 Task: Create a due date automation trigger when advanced on, on the monday of the week before a card is due add content with a name or a description containing resume at 11:00 AM.
Action: Mouse moved to (1097, 340)
Screenshot: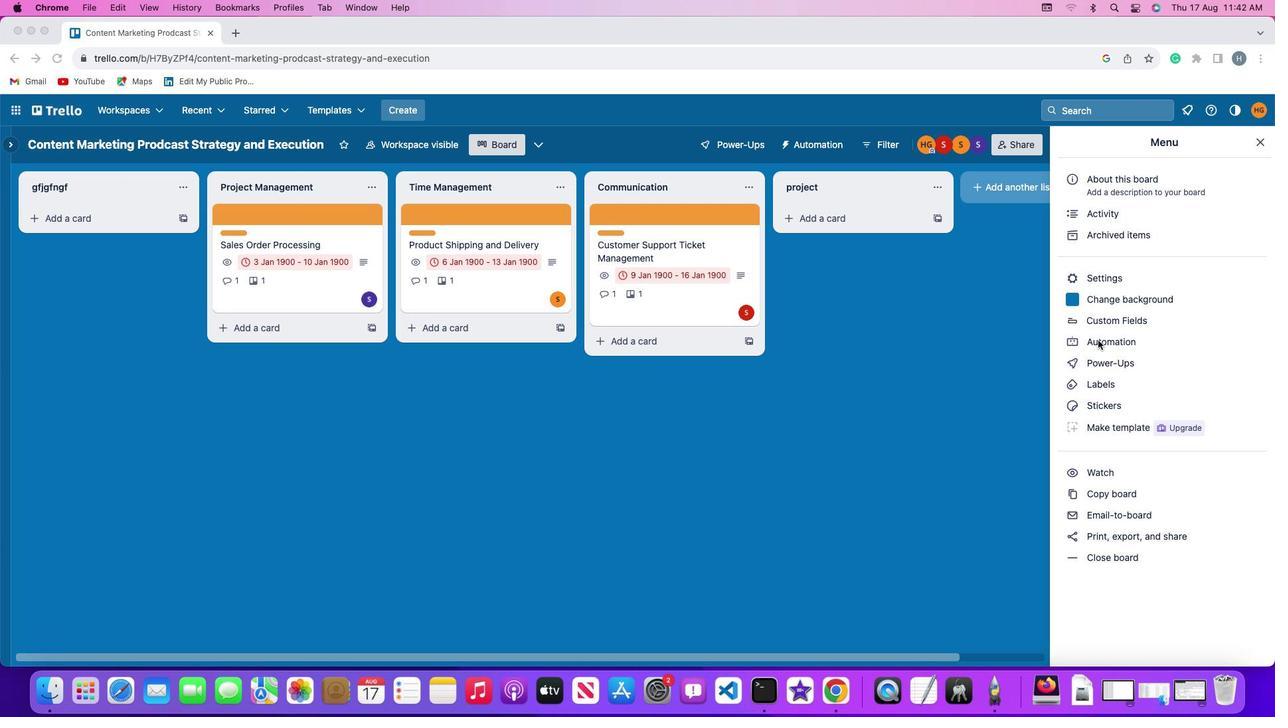 
Action: Mouse pressed left at (1097, 340)
Screenshot: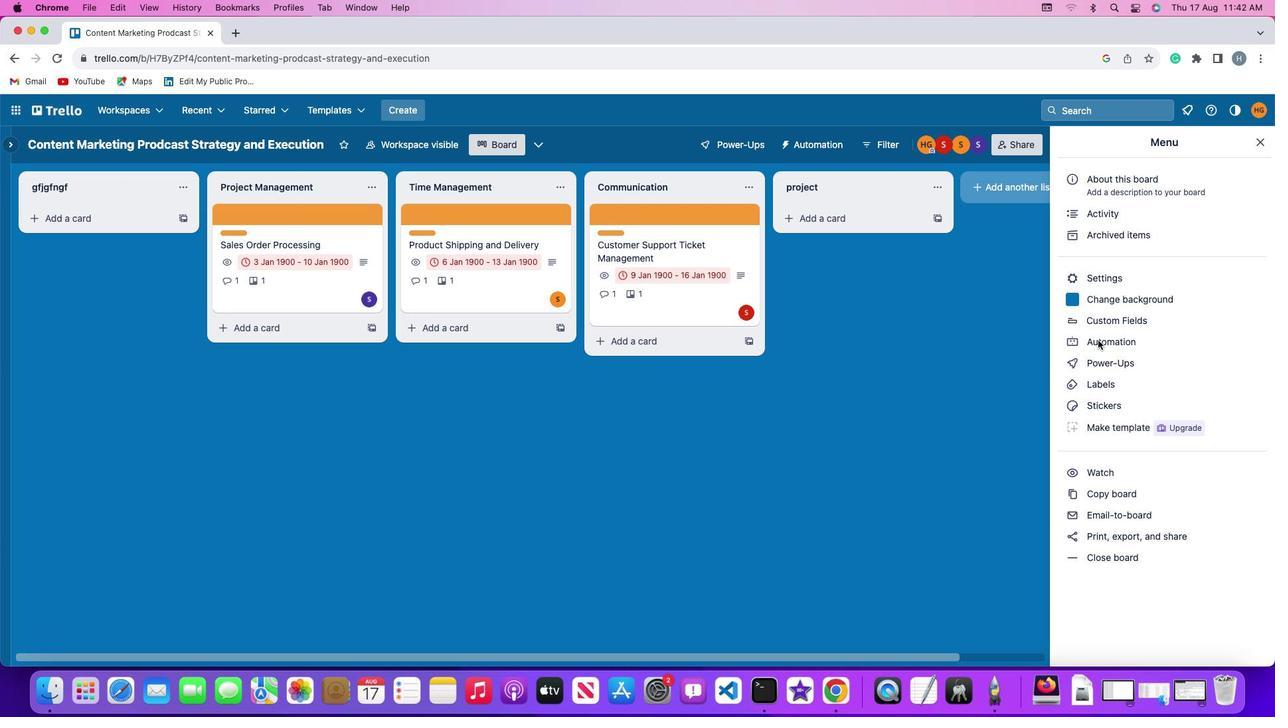
Action: Mouse pressed left at (1097, 340)
Screenshot: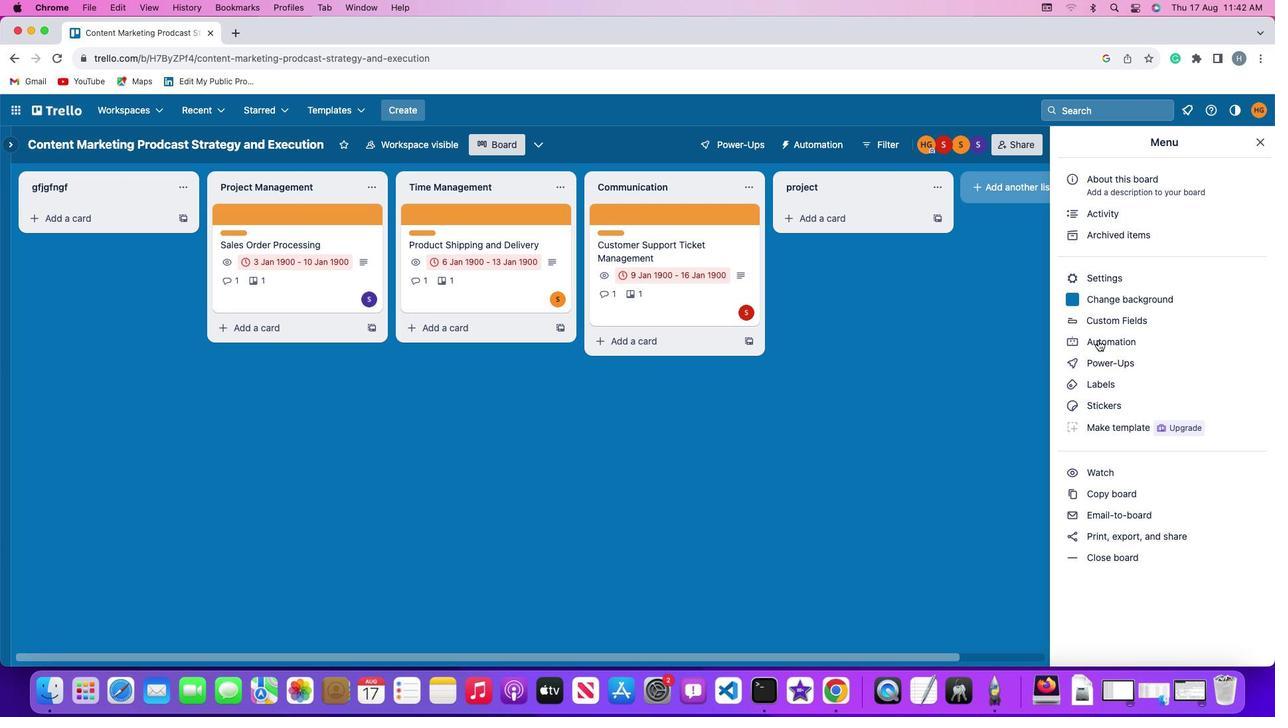 
Action: Mouse moved to (65, 312)
Screenshot: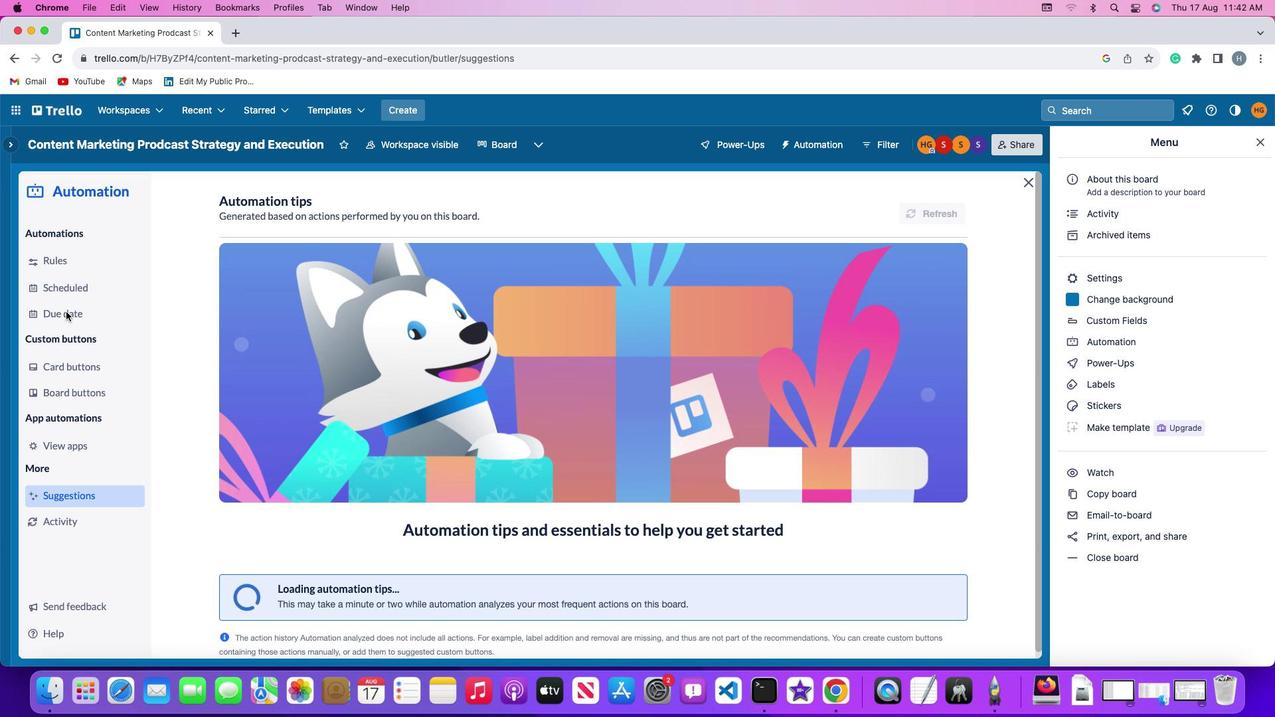 
Action: Mouse pressed left at (65, 312)
Screenshot: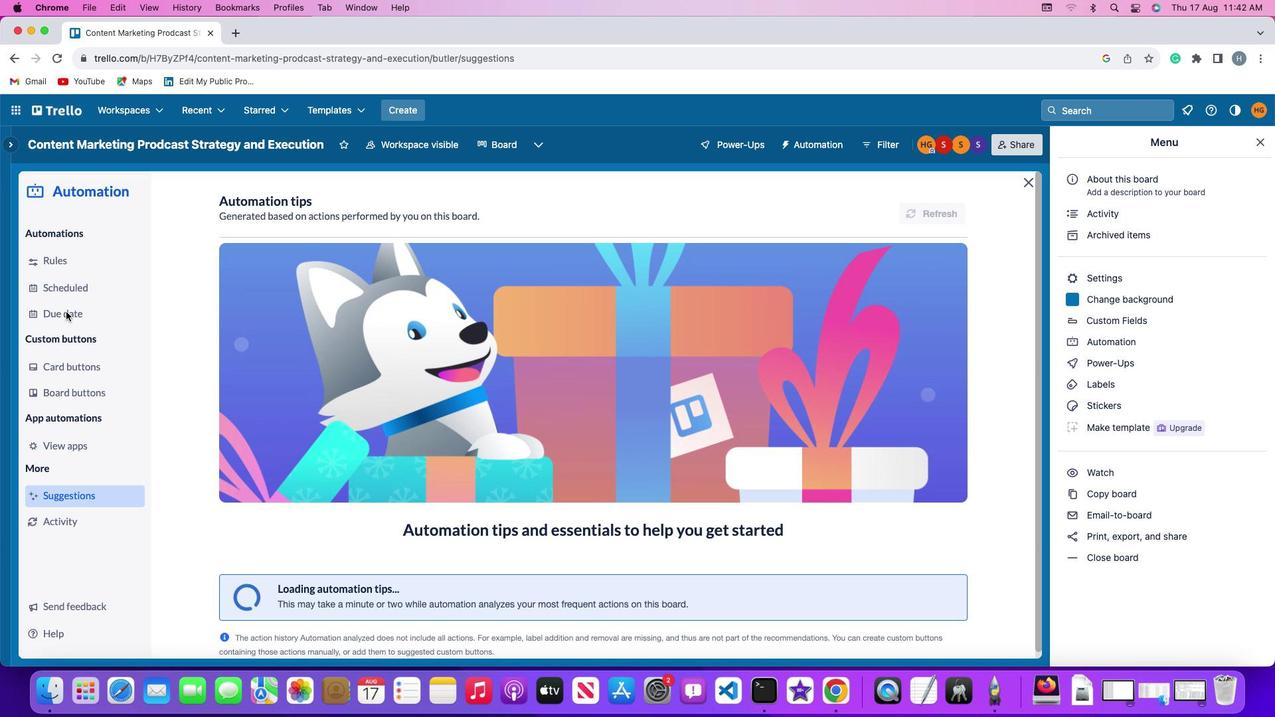 
Action: Mouse moved to (901, 204)
Screenshot: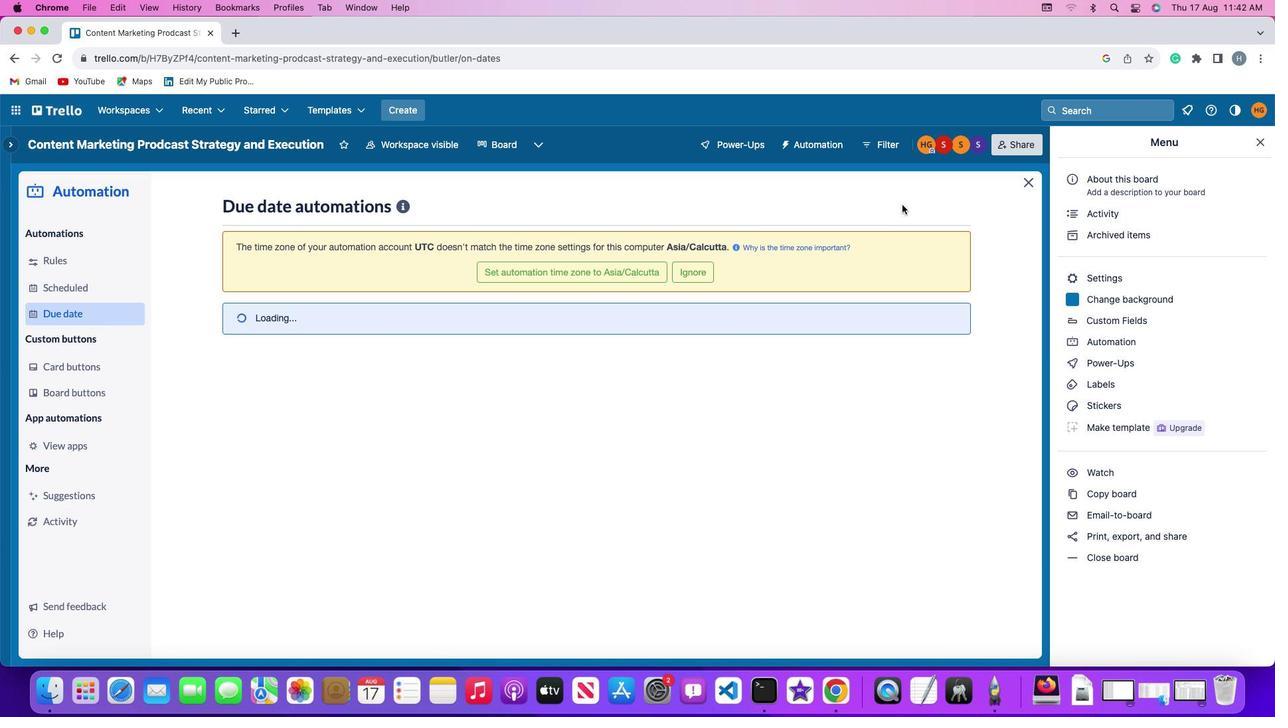 
Action: Mouse pressed left at (901, 204)
Screenshot: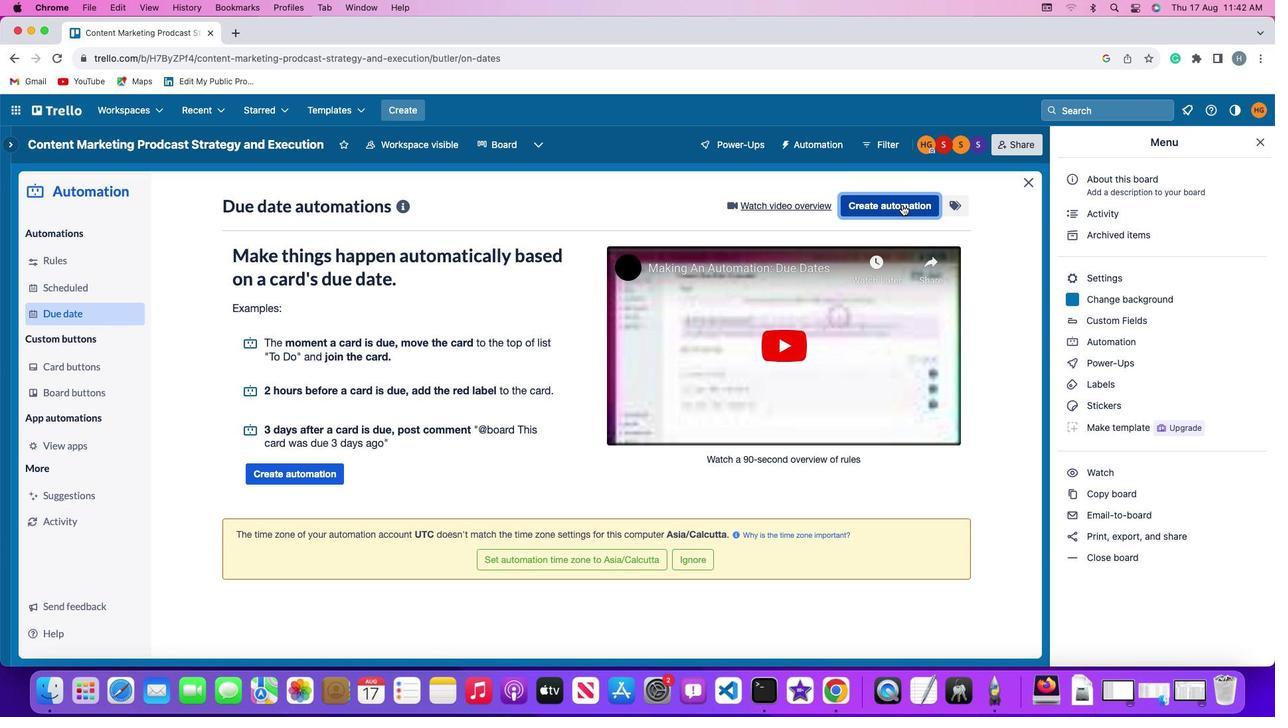 
Action: Mouse moved to (247, 328)
Screenshot: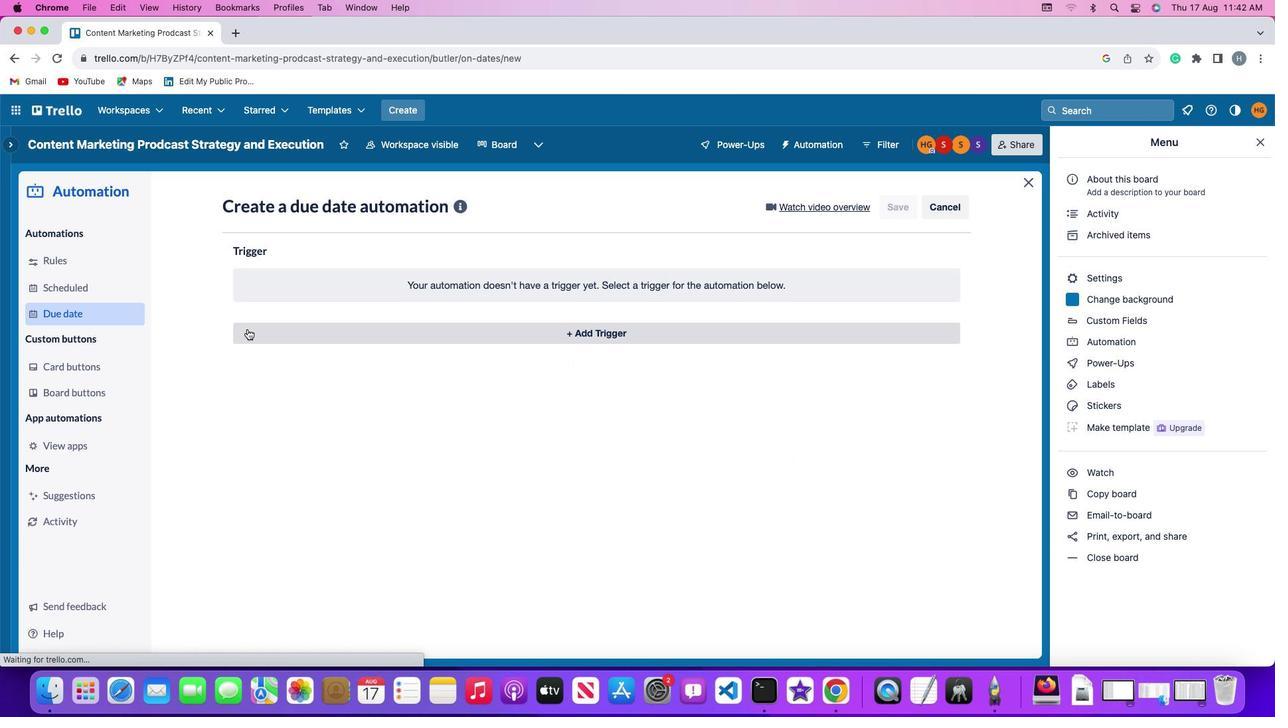 
Action: Mouse pressed left at (247, 328)
Screenshot: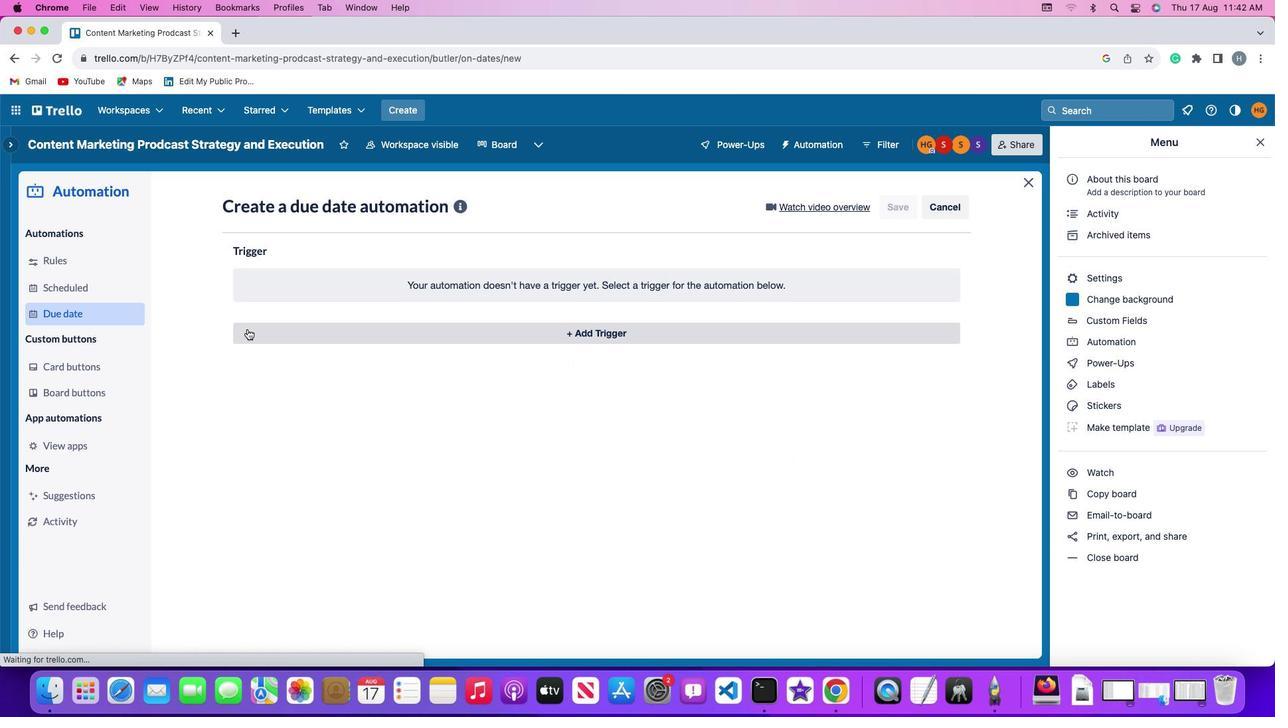 
Action: Mouse moved to (284, 577)
Screenshot: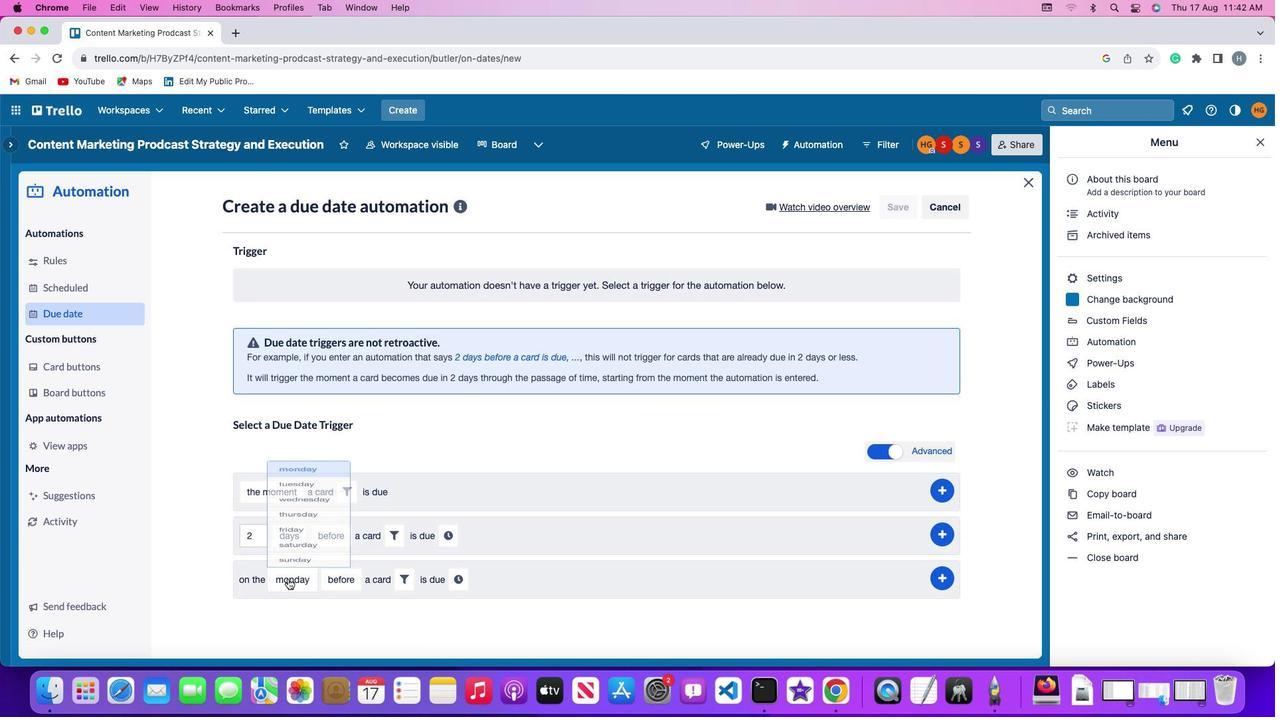 
Action: Mouse pressed left at (284, 577)
Screenshot: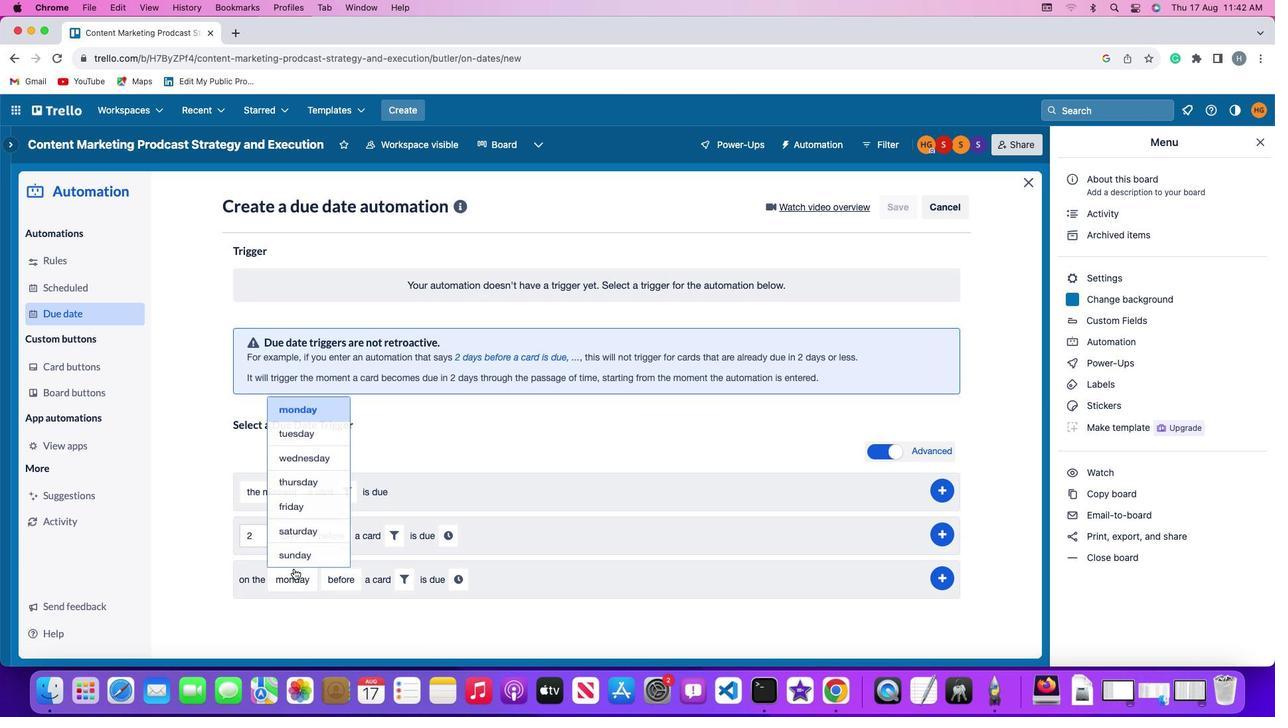 
Action: Mouse moved to (296, 399)
Screenshot: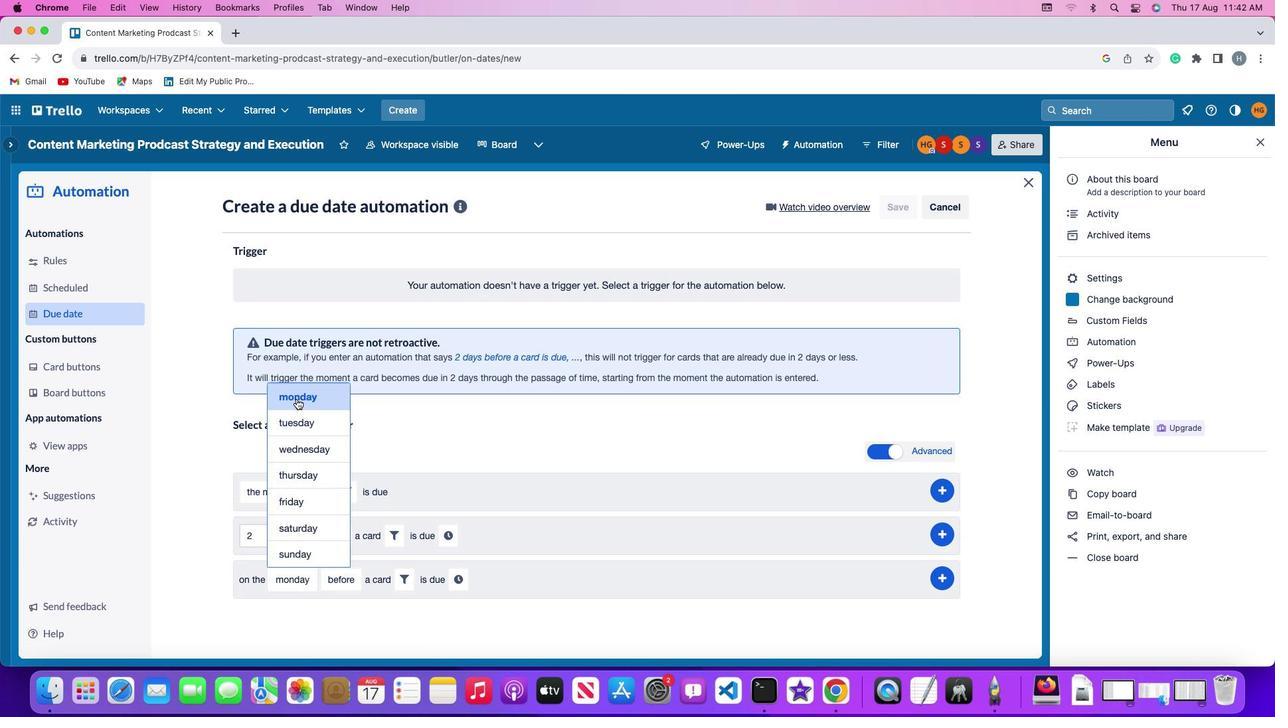 
Action: Mouse pressed left at (296, 399)
Screenshot: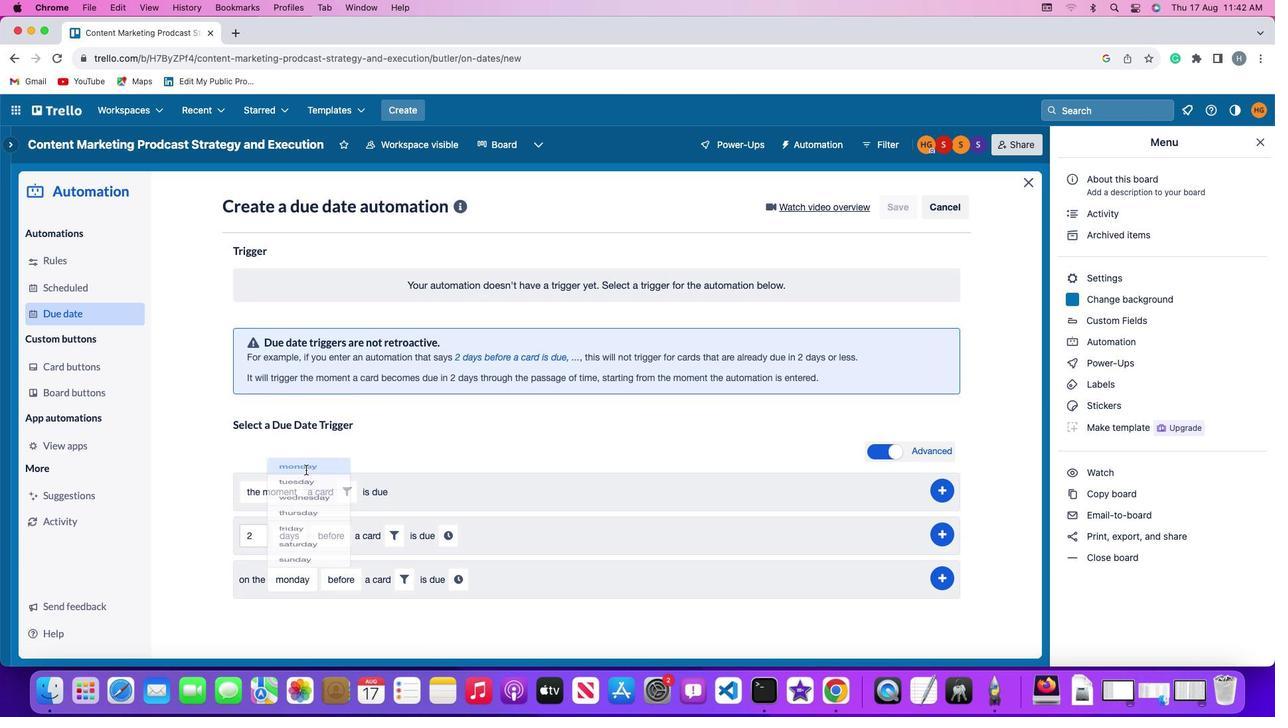 
Action: Mouse moved to (349, 583)
Screenshot: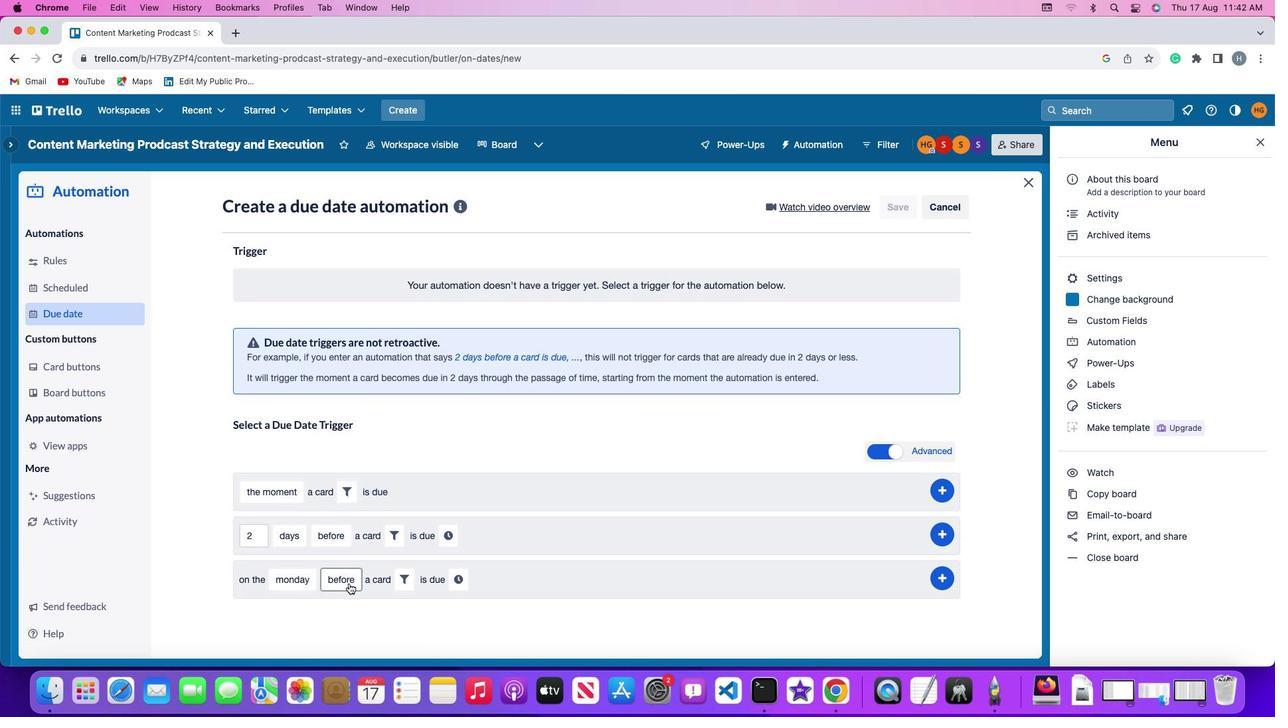 
Action: Mouse pressed left at (349, 583)
Screenshot: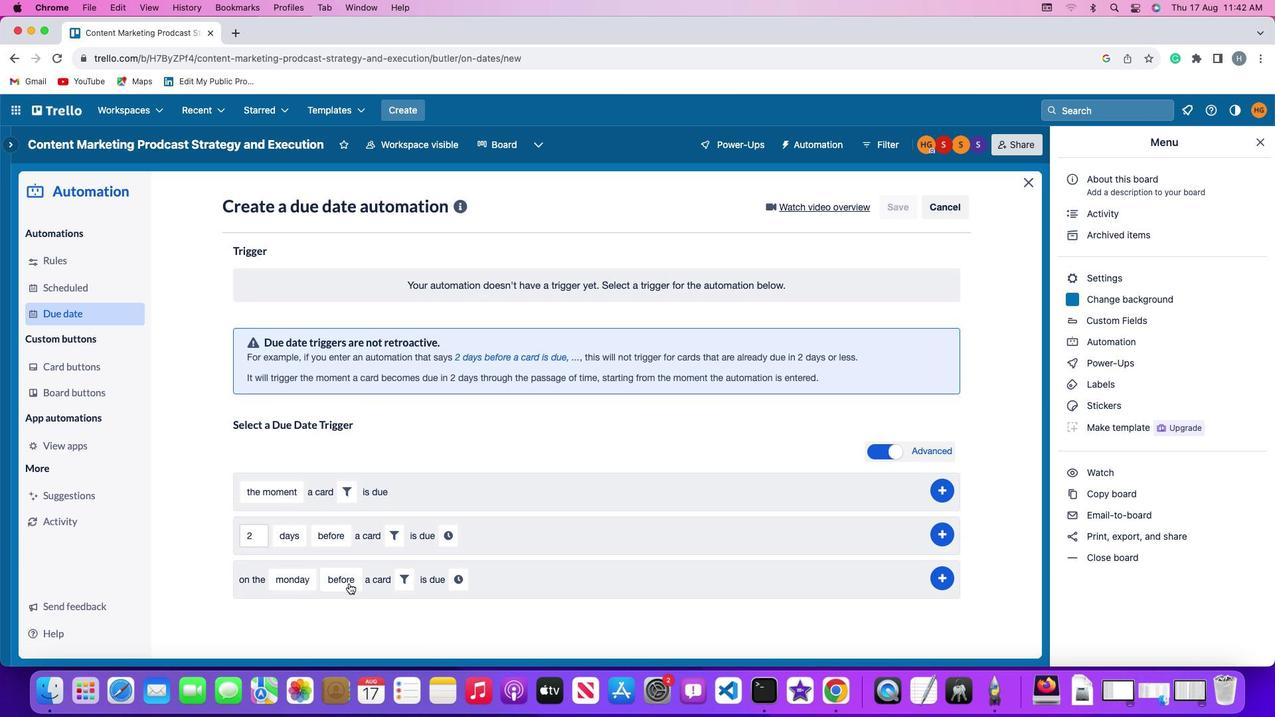 
Action: Mouse moved to (358, 553)
Screenshot: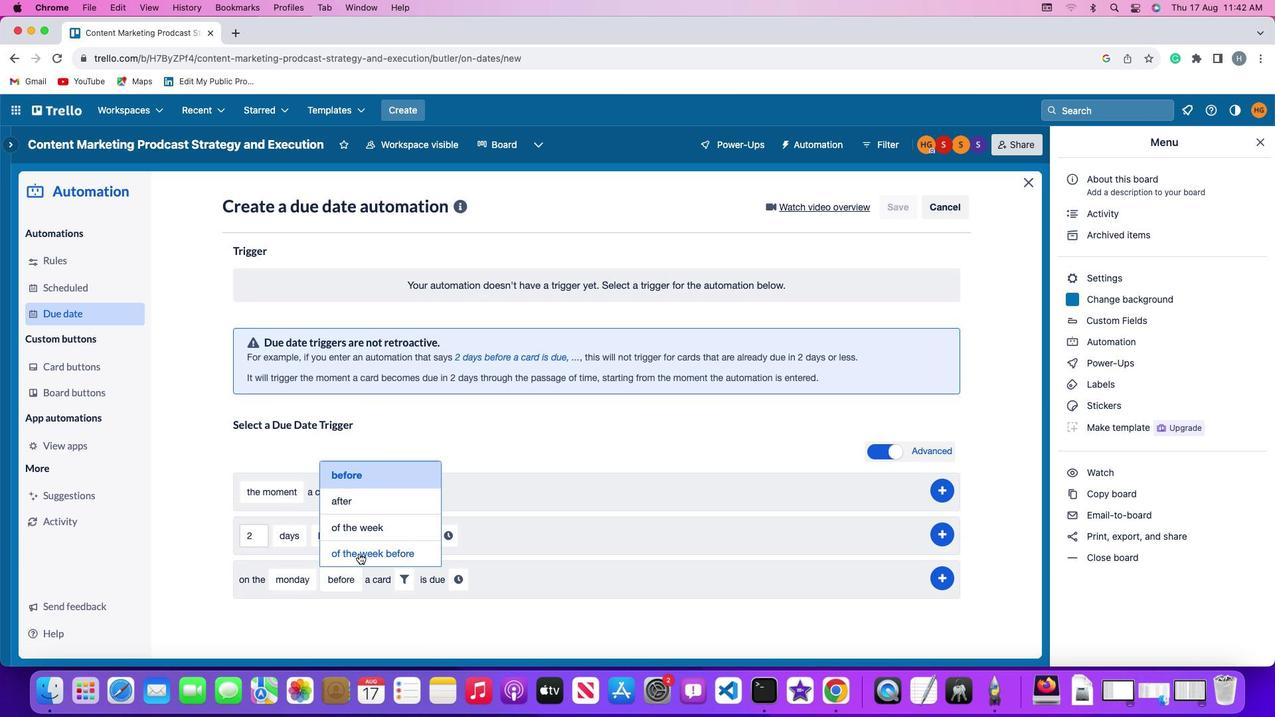
Action: Mouse pressed left at (358, 553)
Screenshot: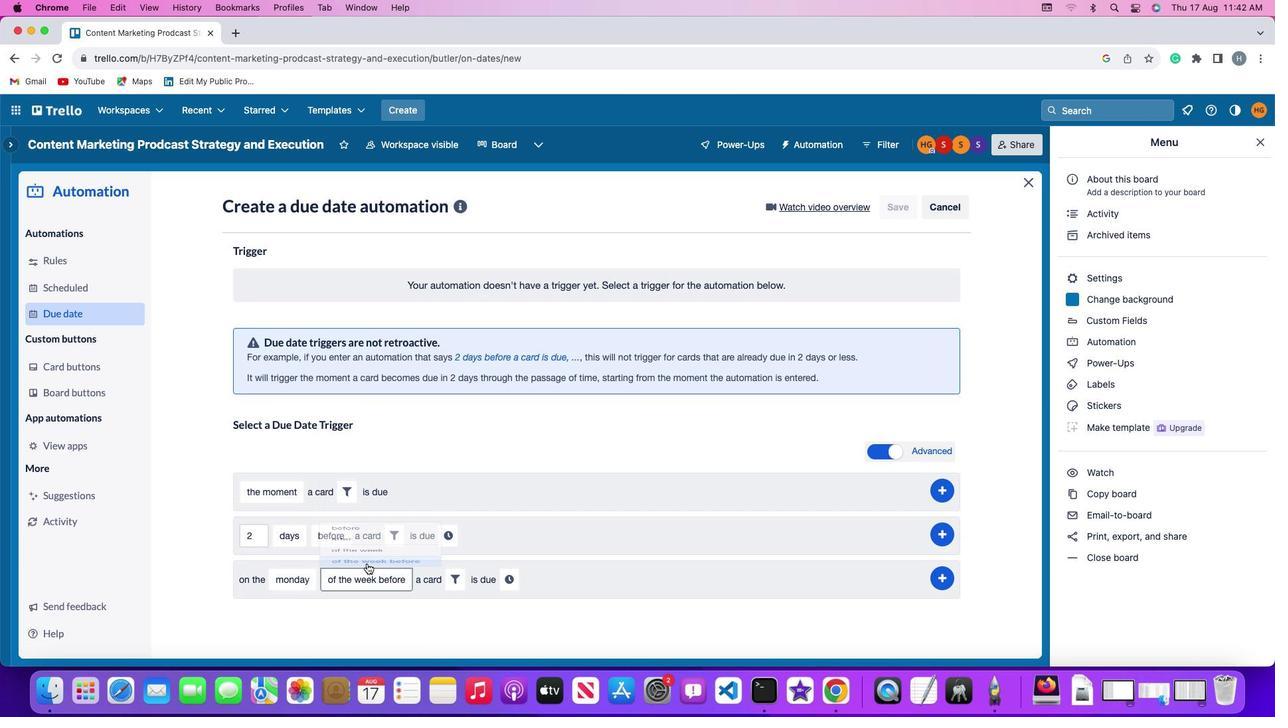 
Action: Mouse moved to (459, 578)
Screenshot: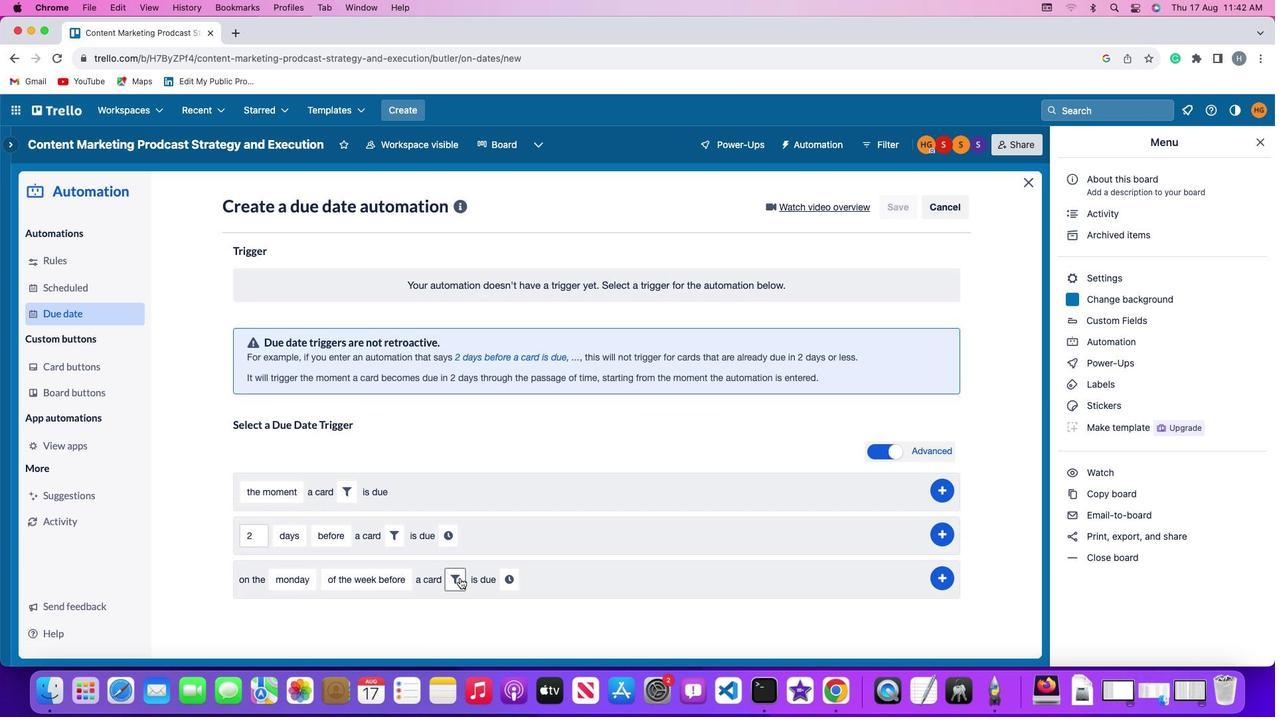 
Action: Mouse pressed left at (459, 578)
Screenshot: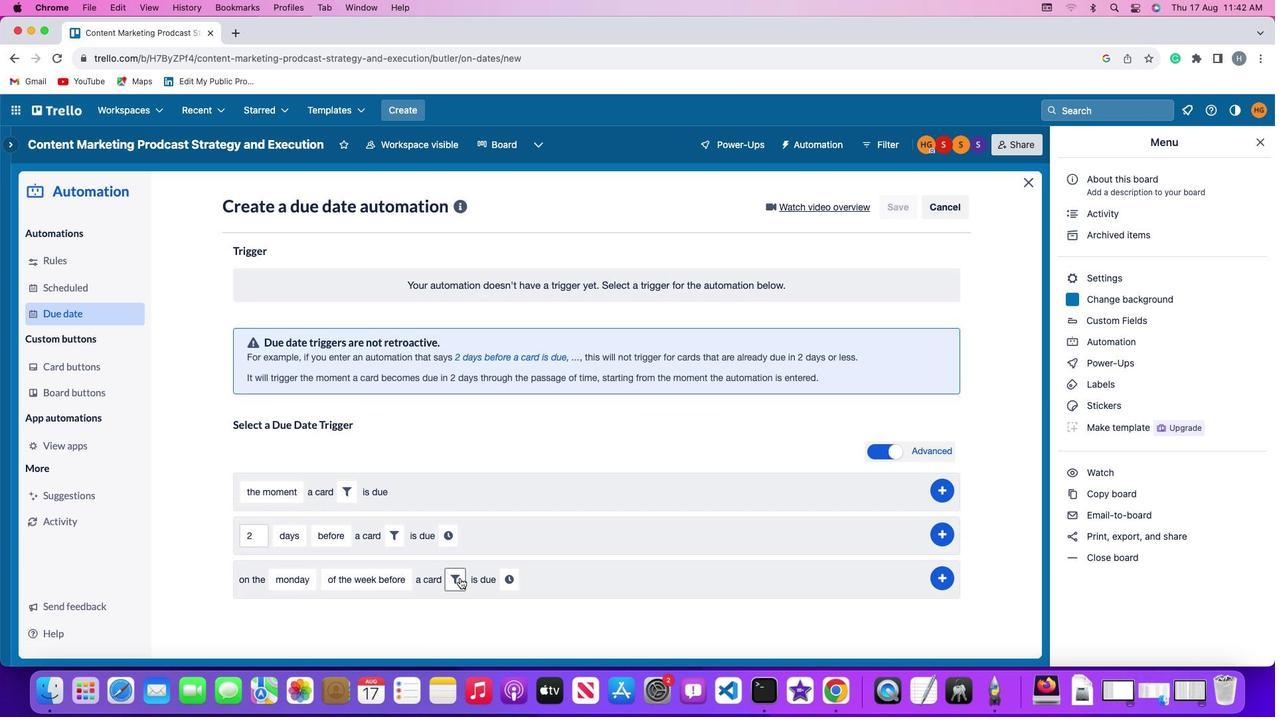 
Action: Mouse moved to (612, 618)
Screenshot: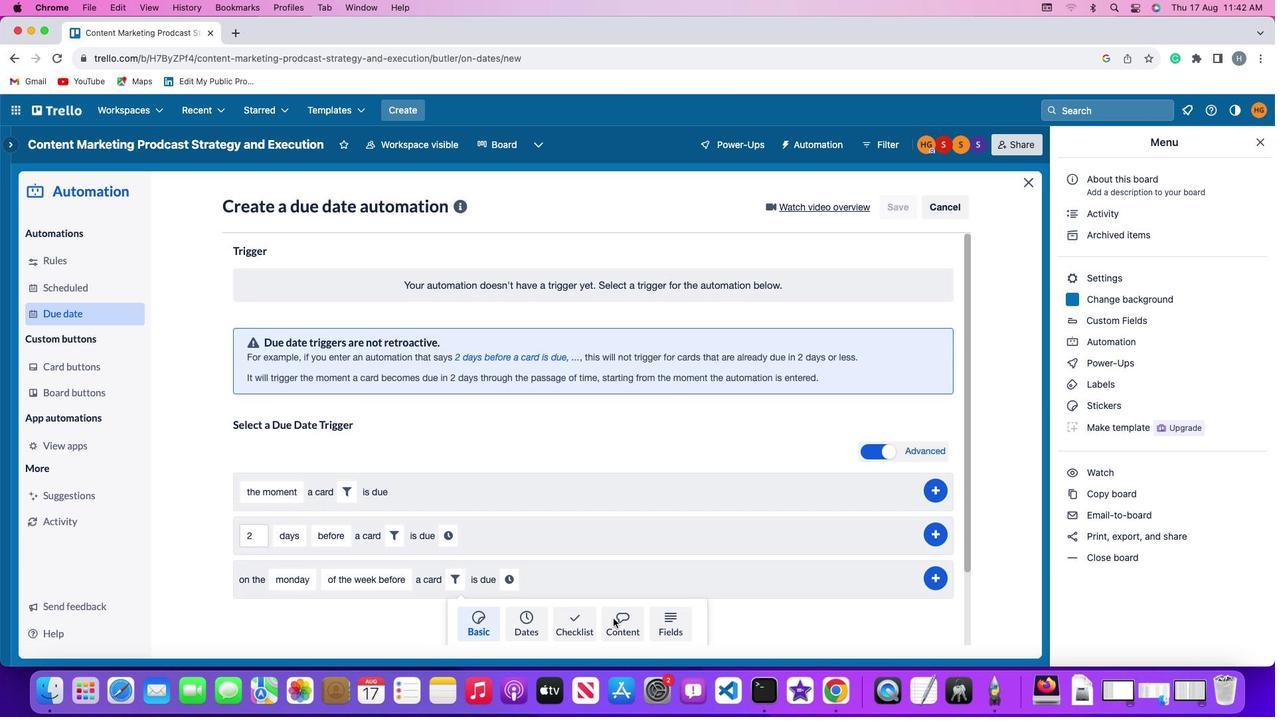 
Action: Mouse pressed left at (612, 618)
Screenshot: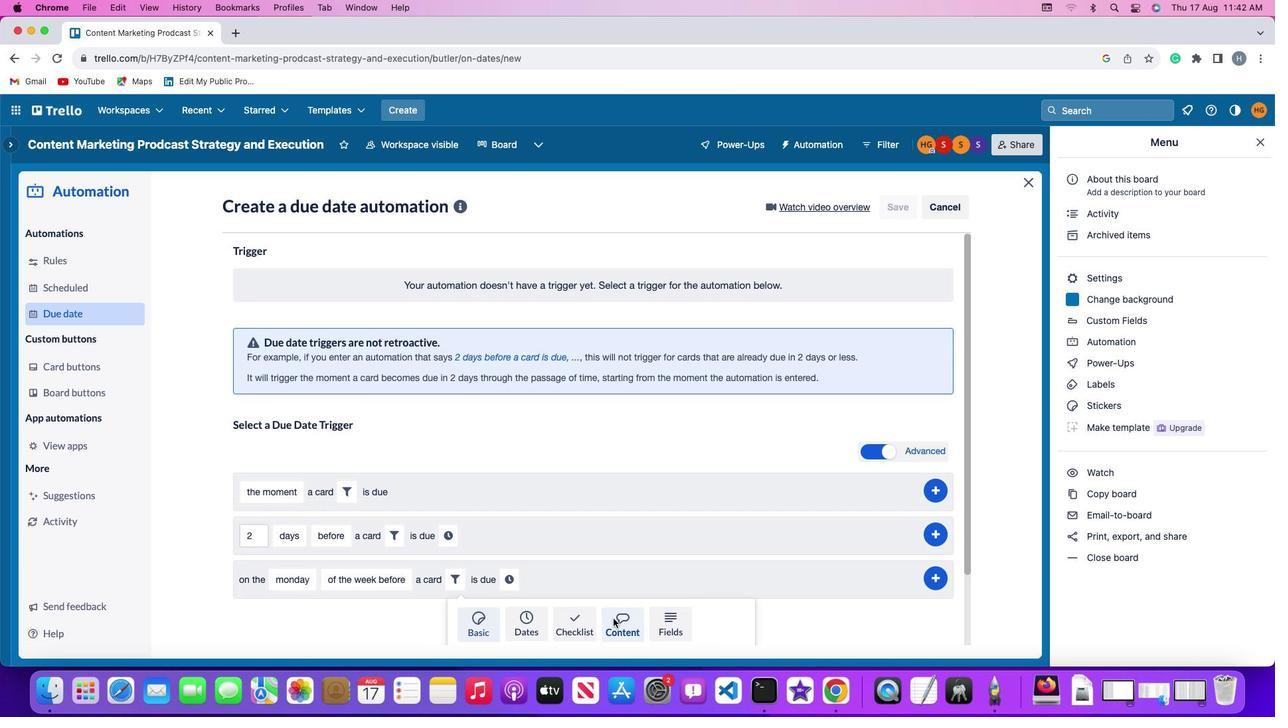 
Action: Mouse moved to (613, 618)
Screenshot: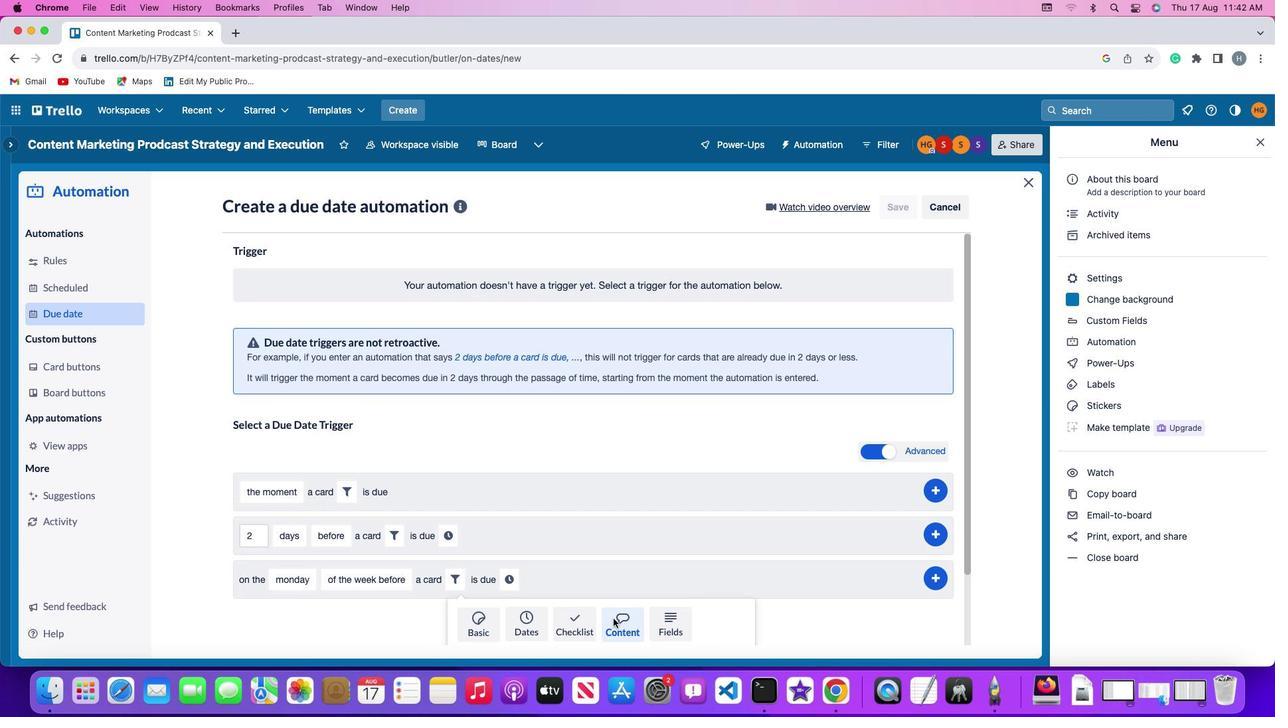 
Action: Mouse scrolled (613, 618) with delta (0, 0)
Screenshot: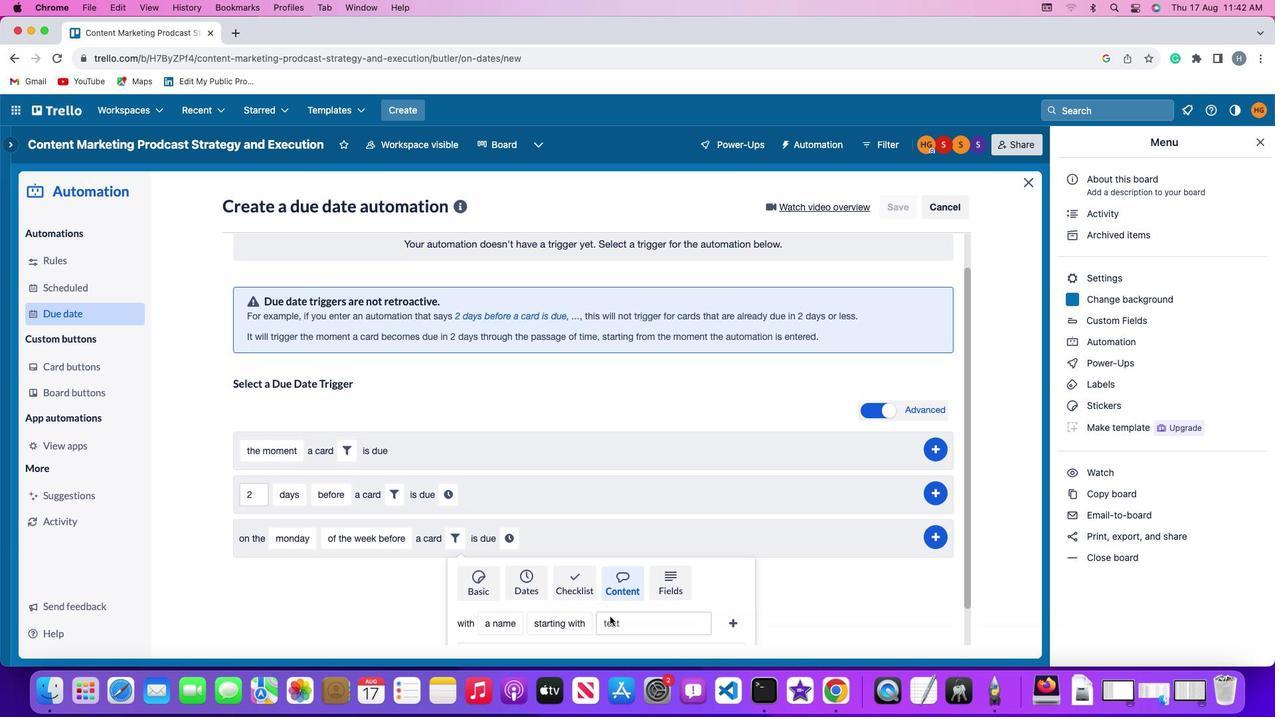 
Action: Mouse scrolled (613, 618) with delta (0, 0)
Screenshot: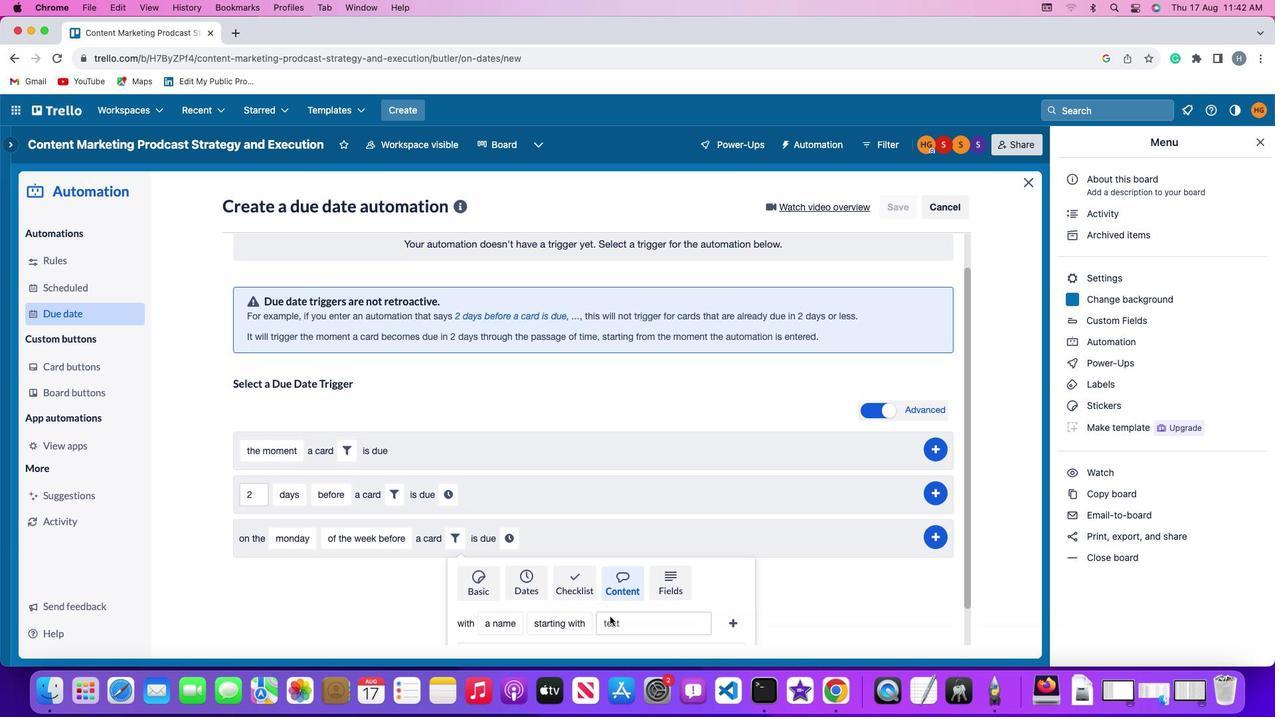 
Action: Mouse scrolled (613, 618) with delta (0, -1)
Screenshot: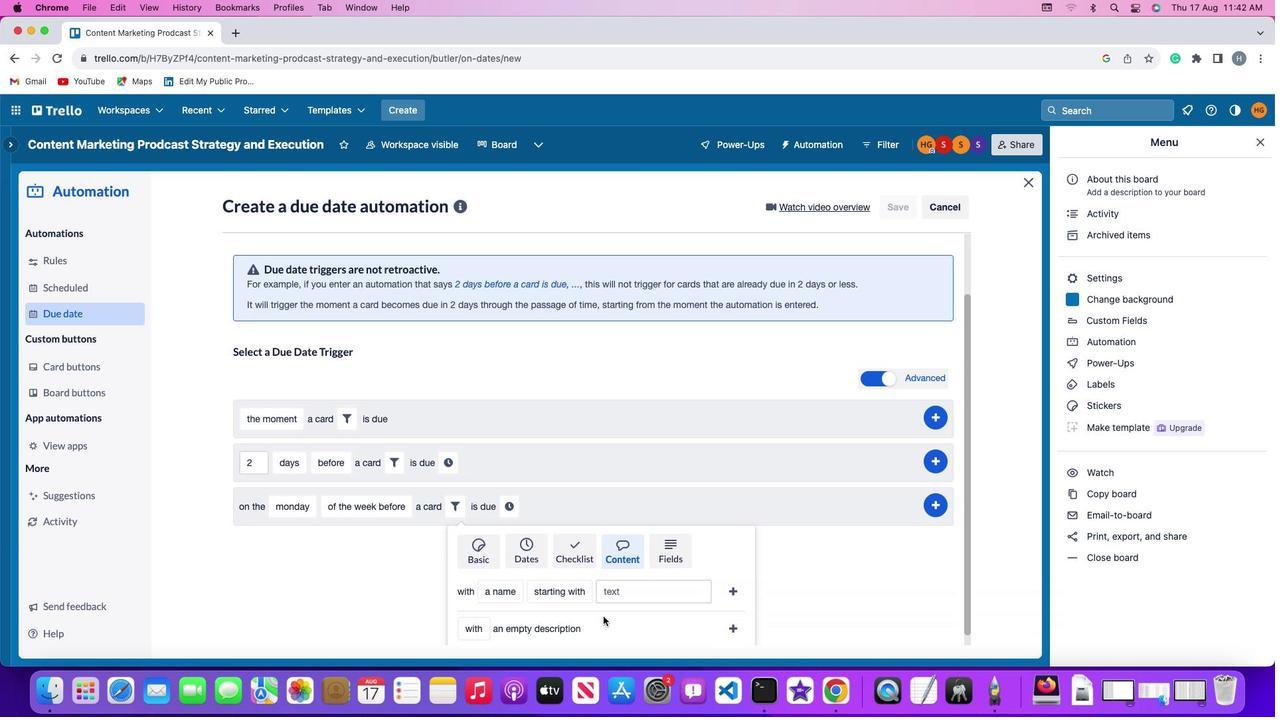 
Action: Mouse scrolled (613, 618) with delta (0, -3)
Screenshot: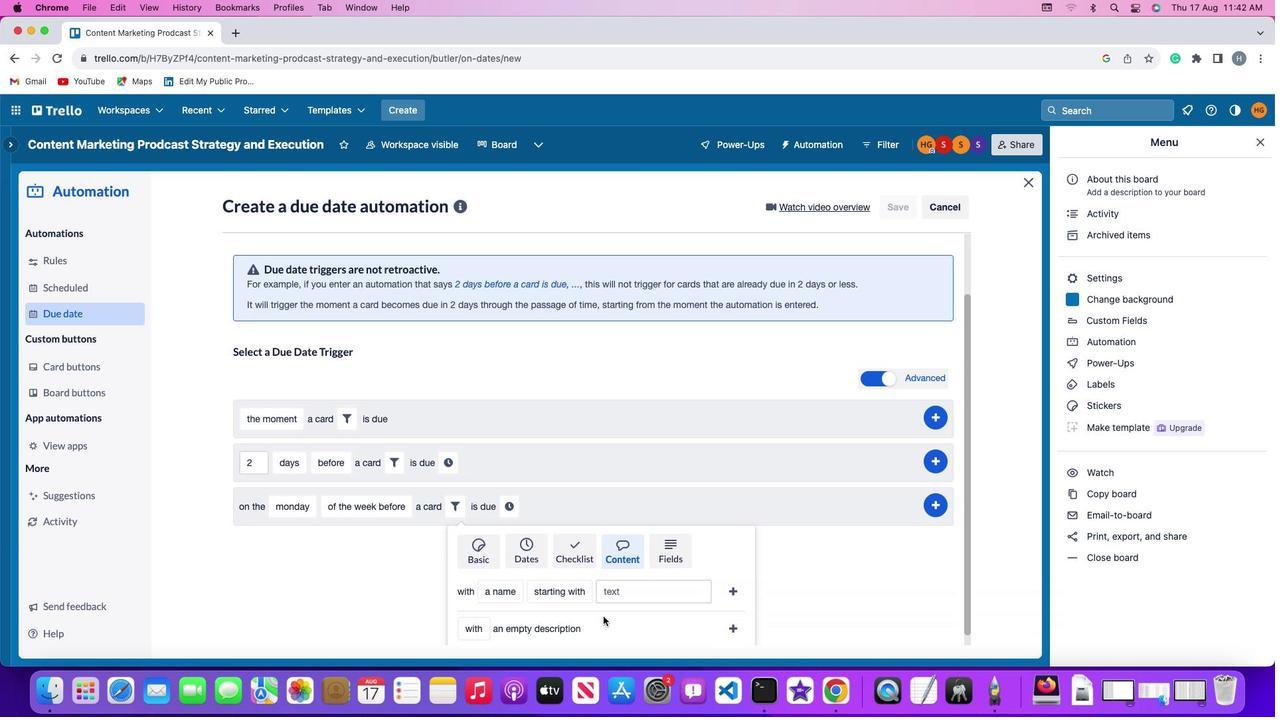 
Action: Mouse moved to (610, 616)
Screenshot: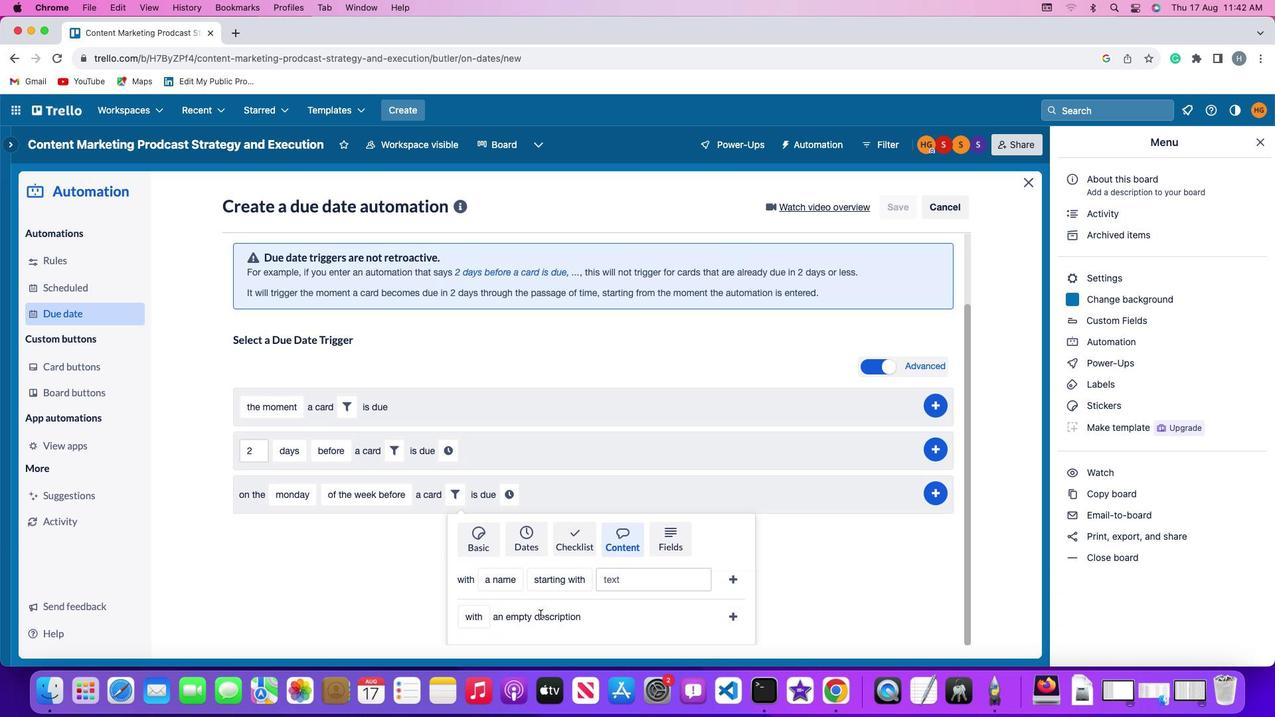 
Action: Mouse scrolled (610, 616) with delta (0, -3)
Screenshot: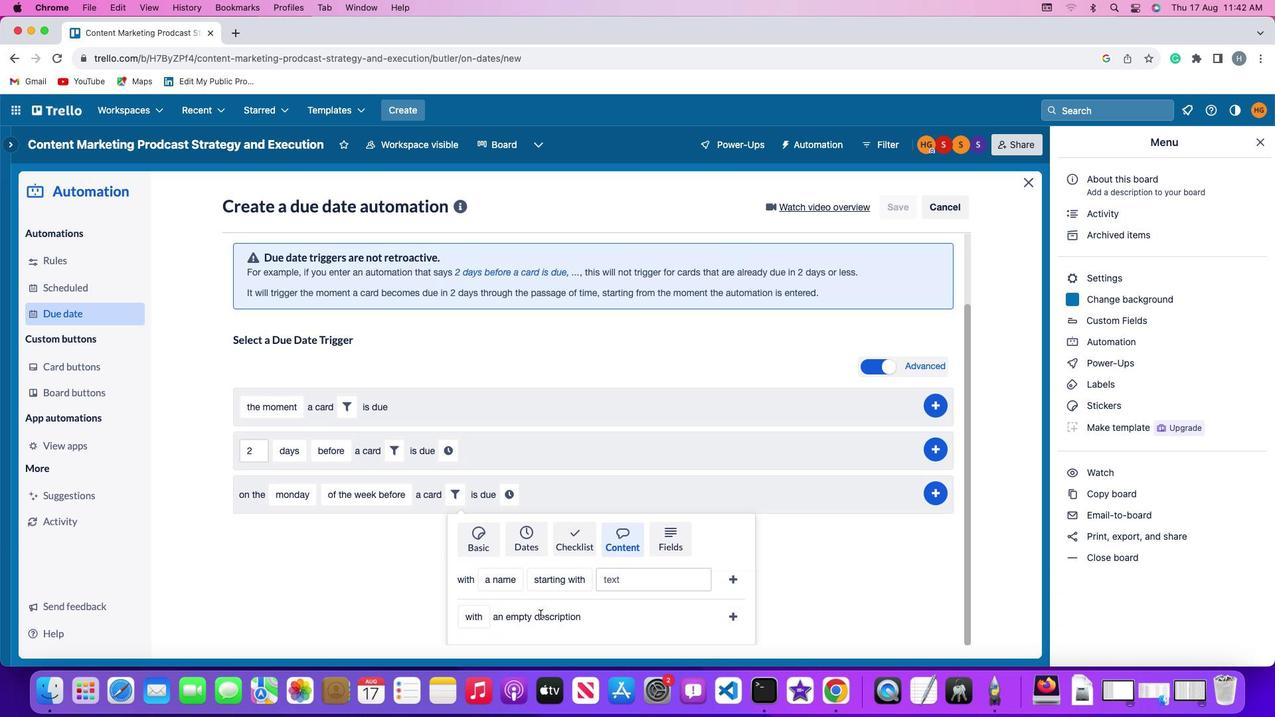 
Action: Mouse moved to (502, 581)
Screenshot: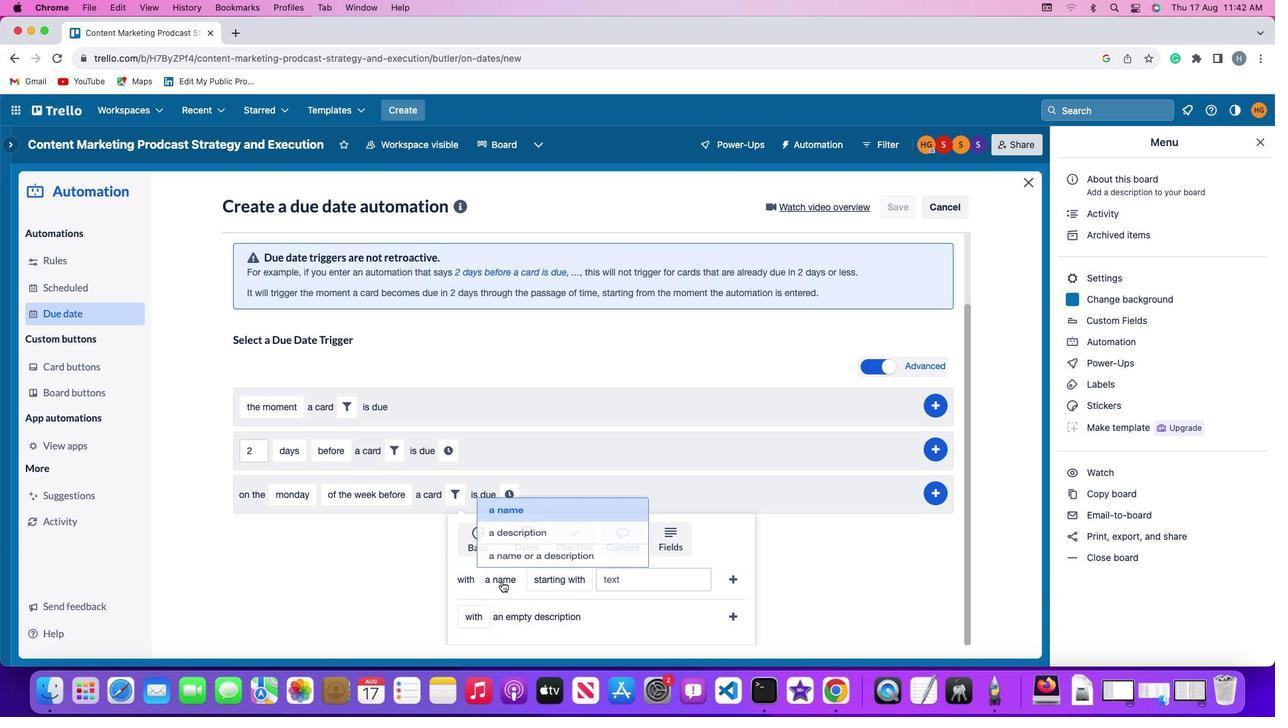 
Action: Mouse pressed left at (502, 581)
Screenshot: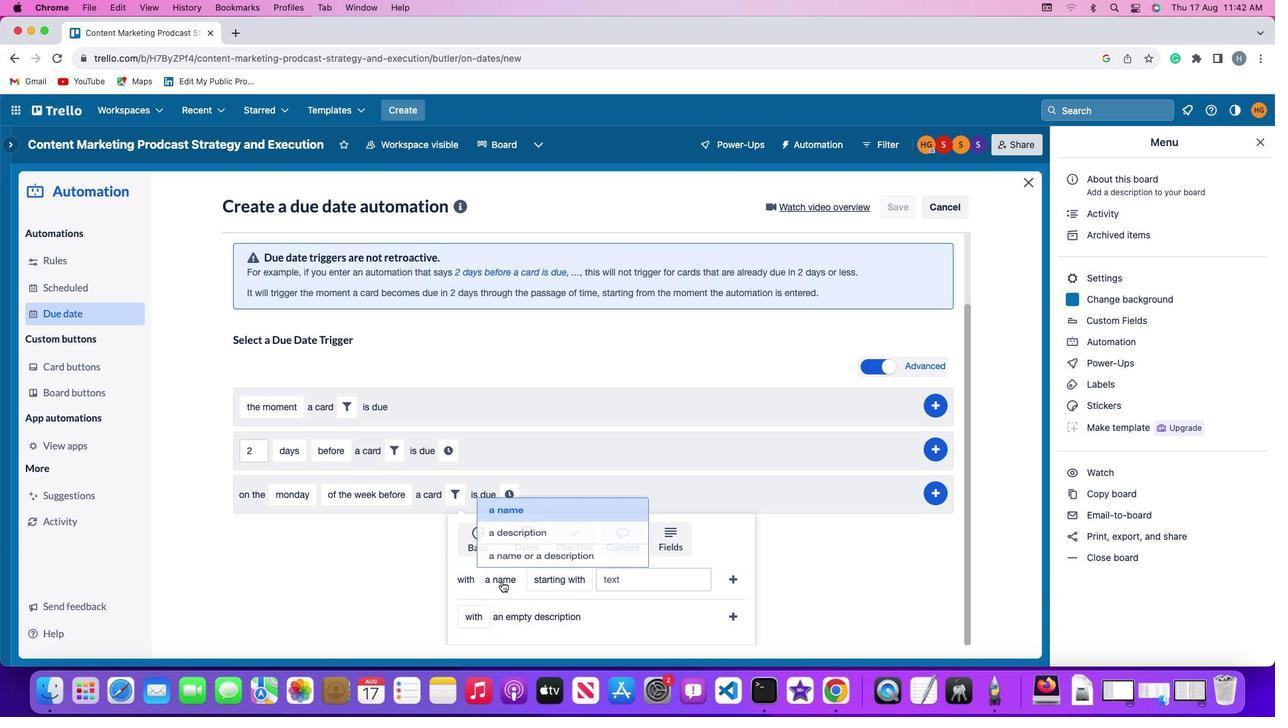 
Action: Mouse moved to (498, 557)
Screenshot: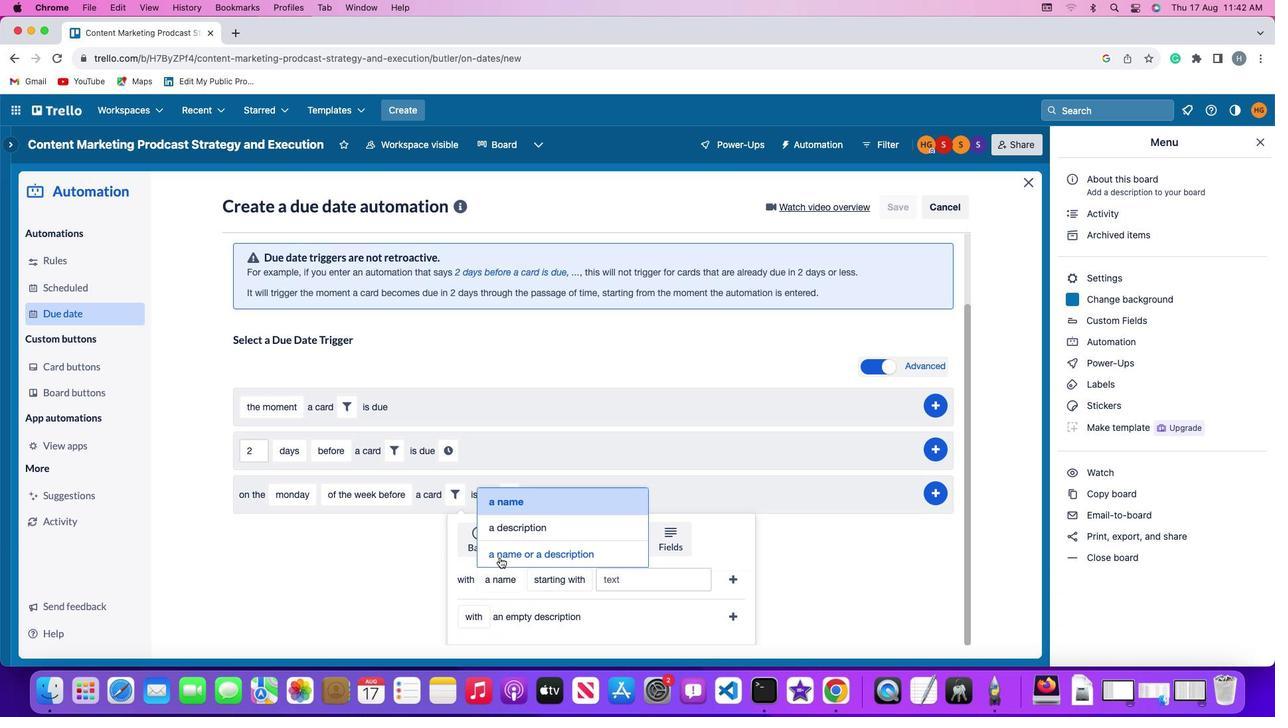
Action: Mouse pressed left at (498, 557)
Screenshot: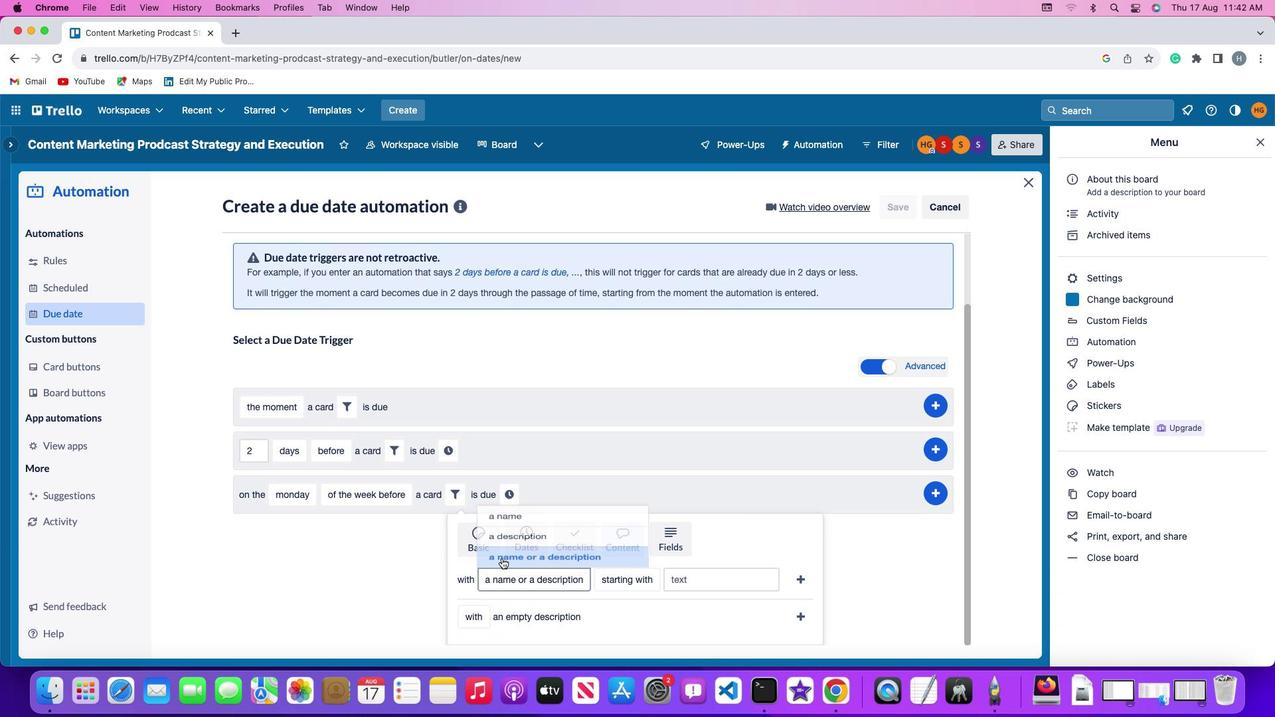 
Action: Mouse moved to (616, 579)
Screenshot: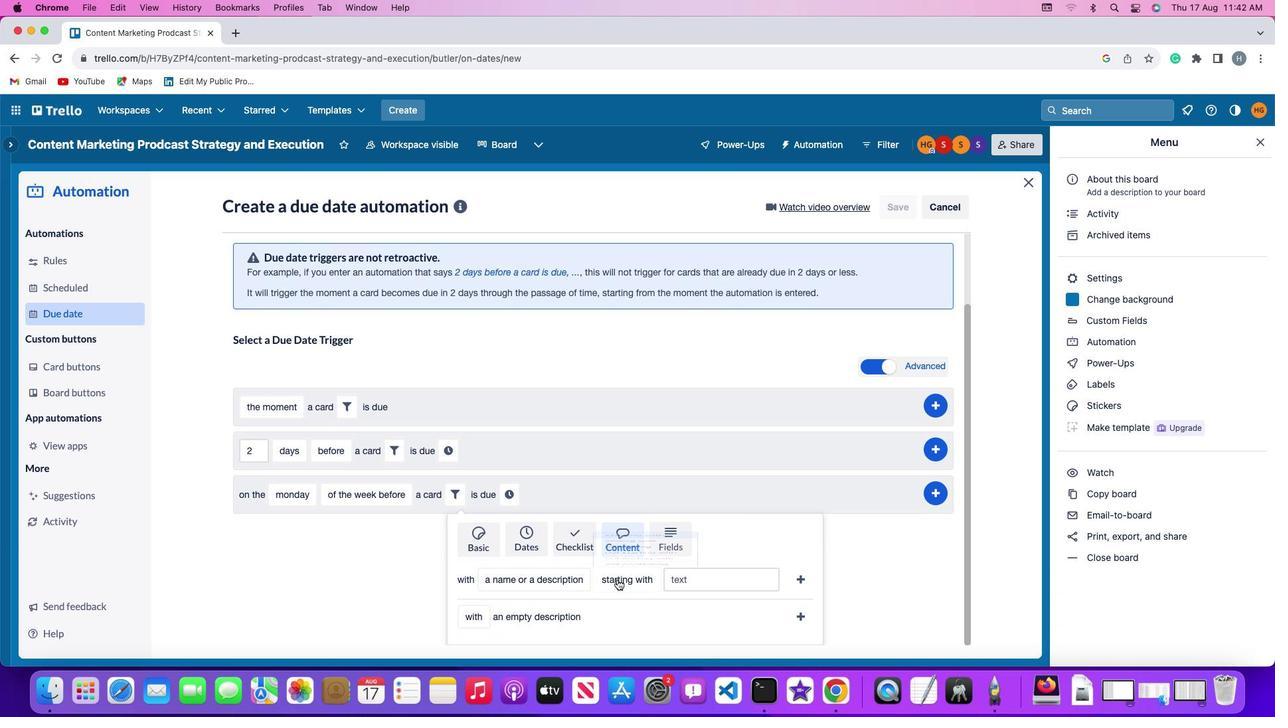 
Action: Mouse pressed left at (616, 579)
Screenshot: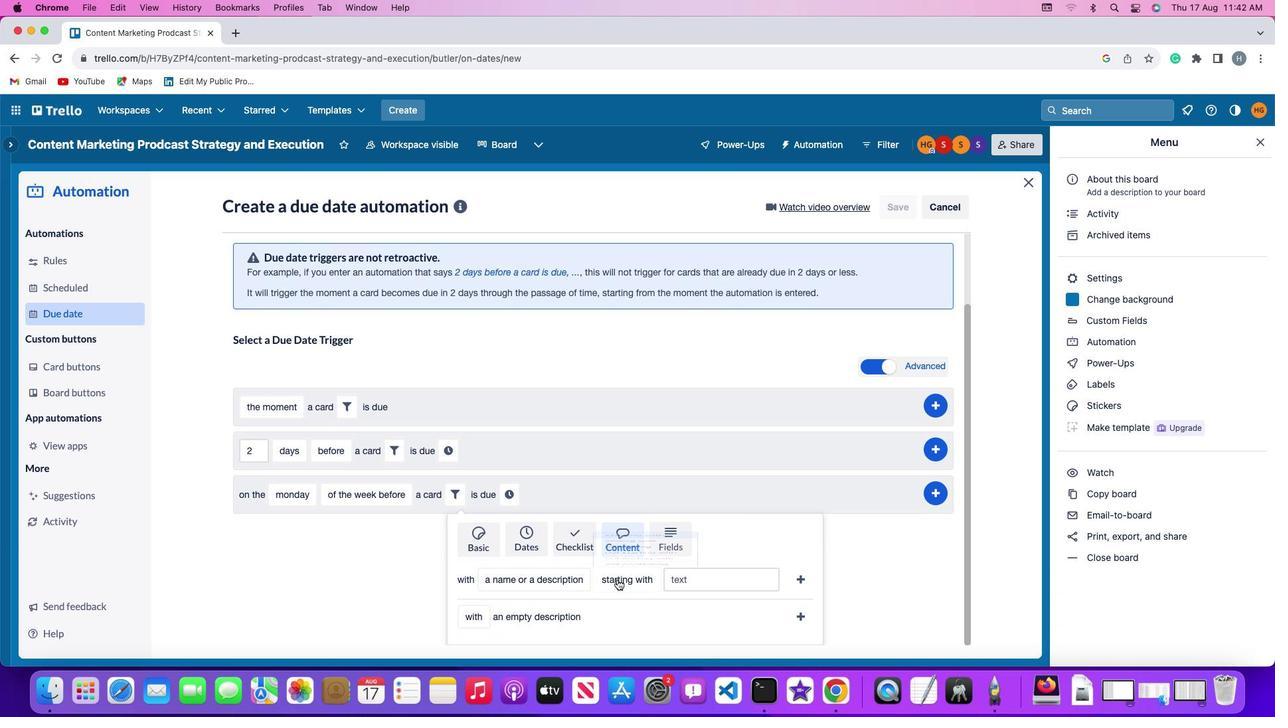 
Action: Mouse moved to (632, 472)
Screenshot: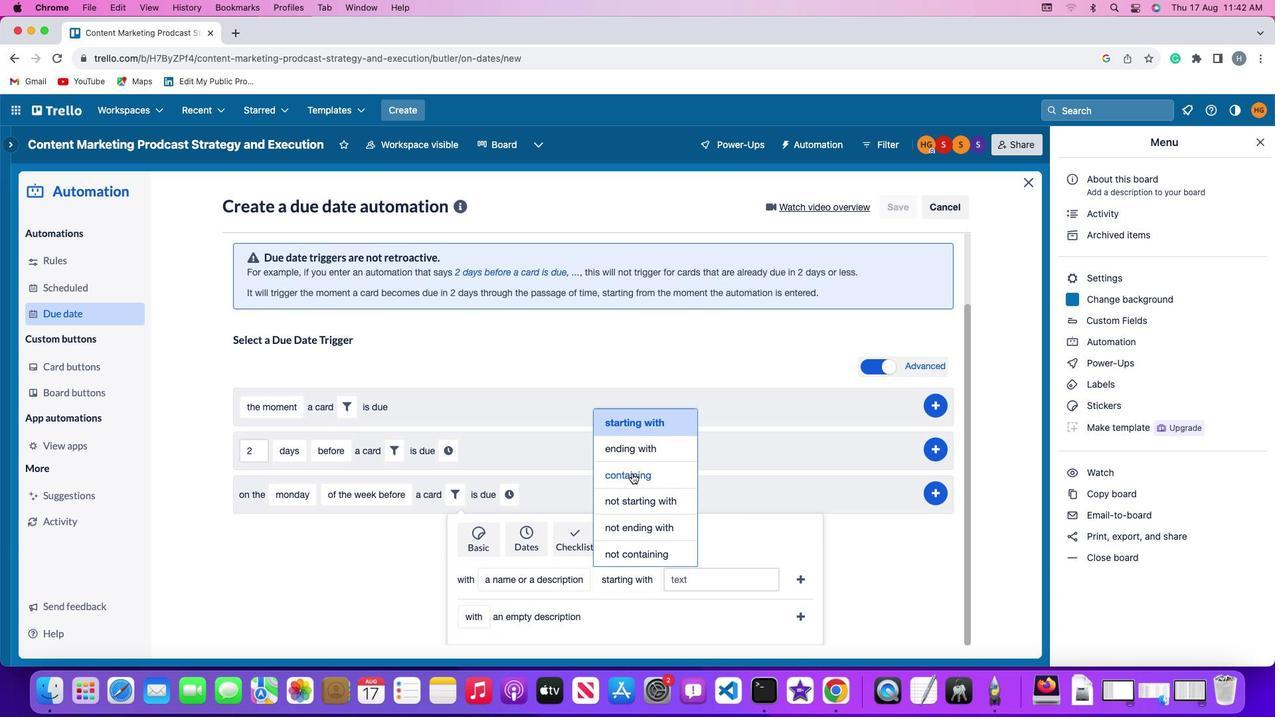 
Action: Mouse pressed left at (632, 472)
Screenshot: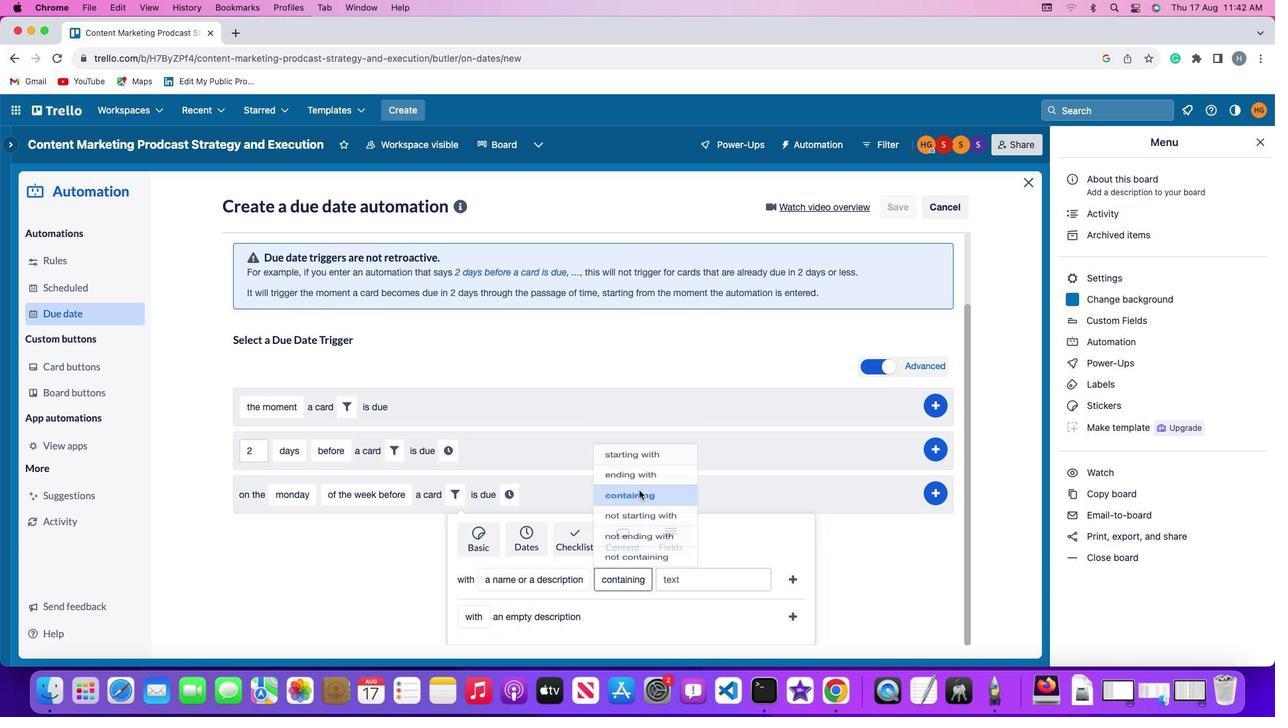 
Action: Mouse moved to (685, 579)
Screenshot: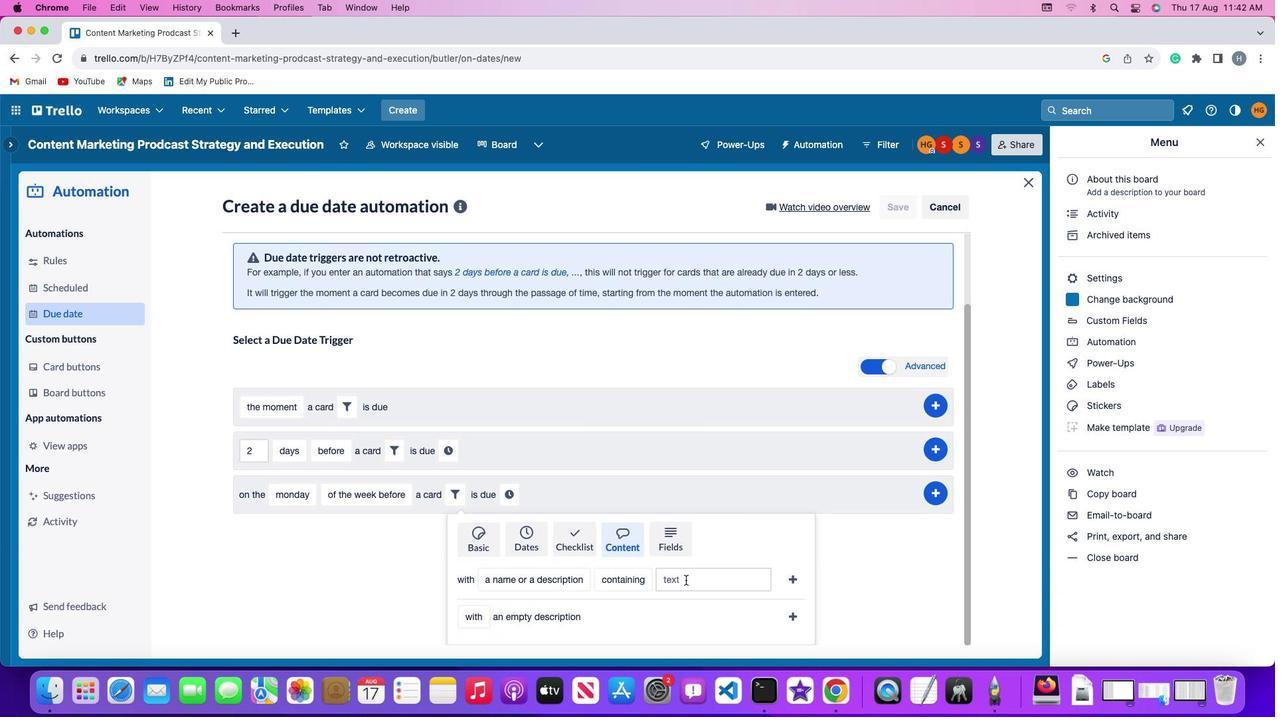 
Action: Mouse pressed left at (685, 579)
Screenshot: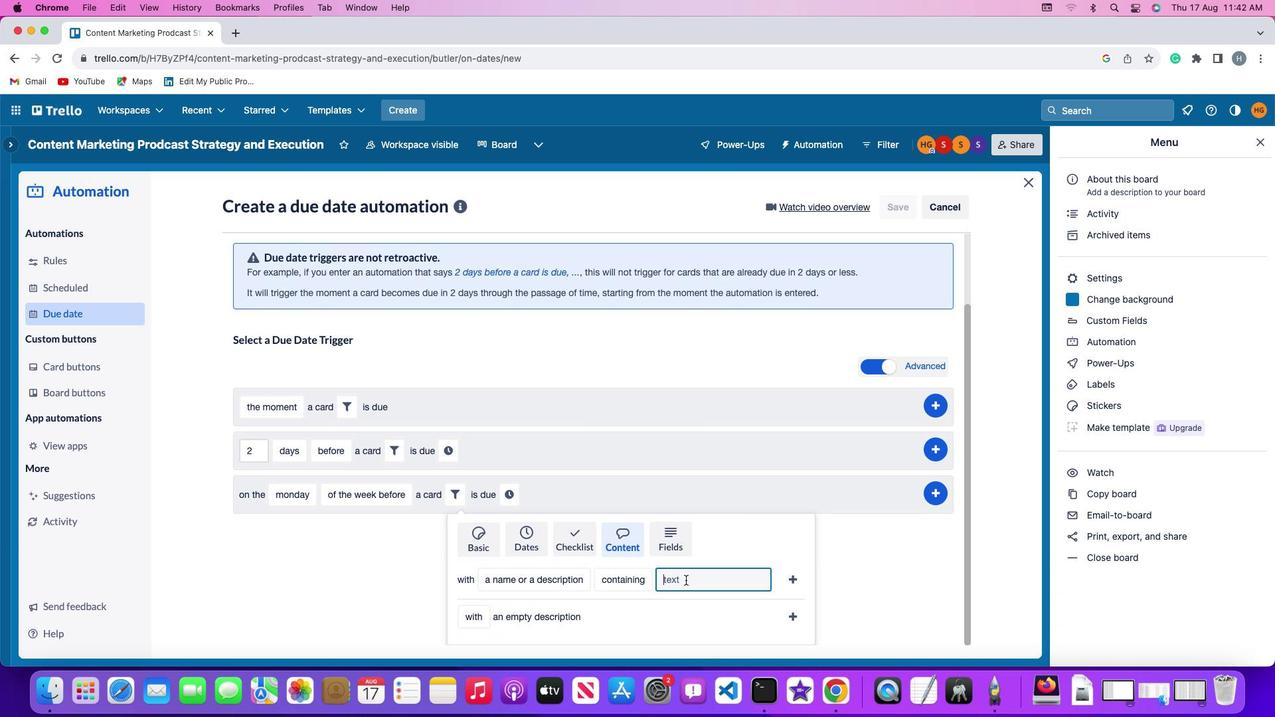 
Action: Key pressed 'r''e''s''u''m''e'
Screenshot: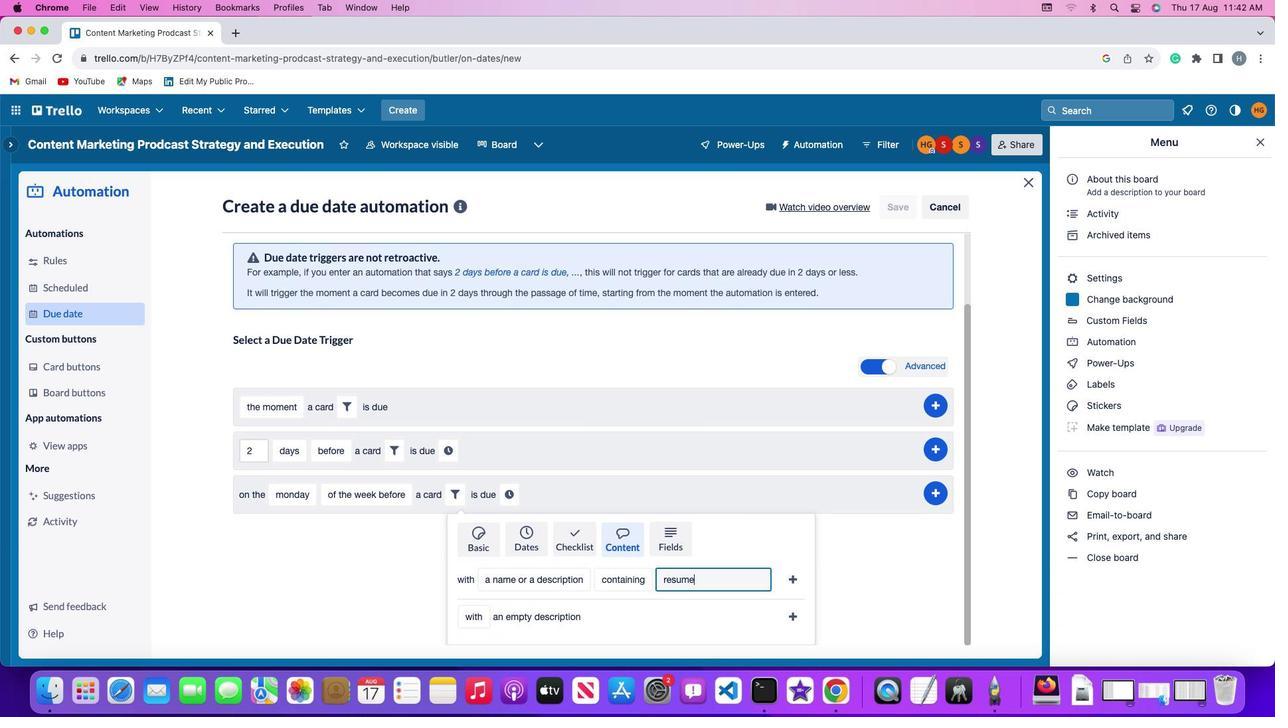 
Action: Mouse moved to (789, 573)
Screenshot: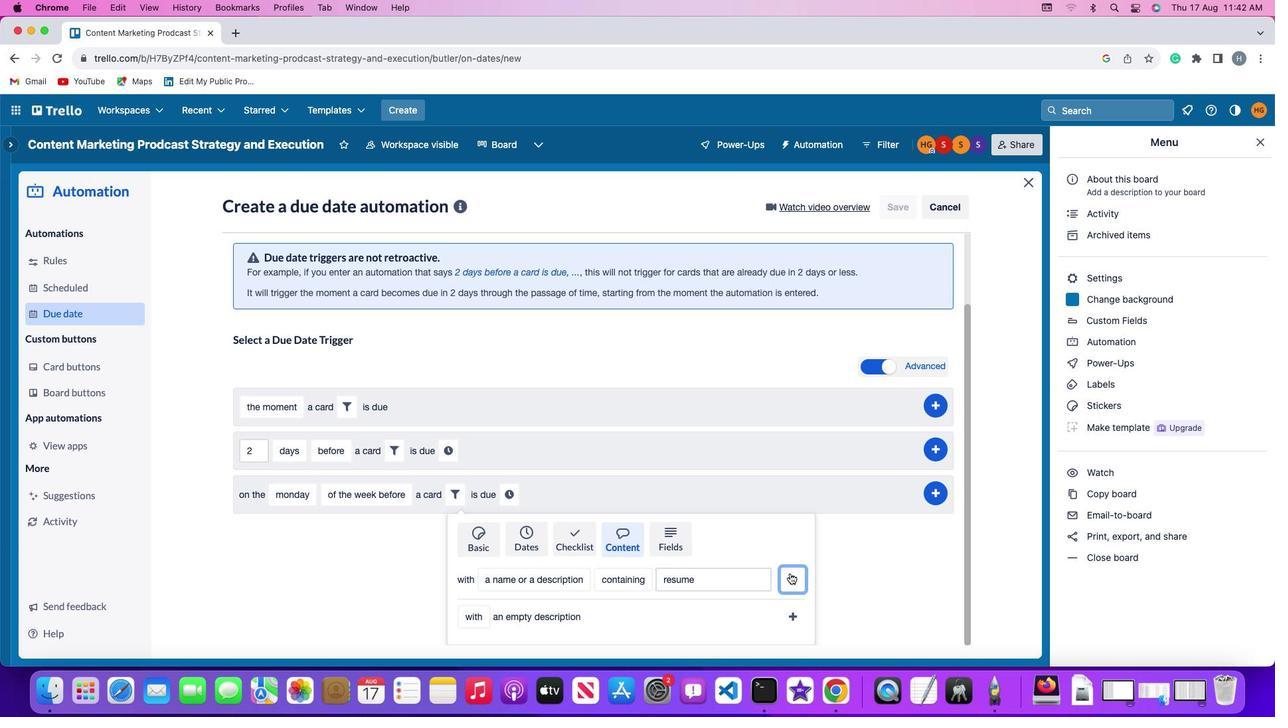 
Action: Mouse pressed left at (789, 573)
Screenshot: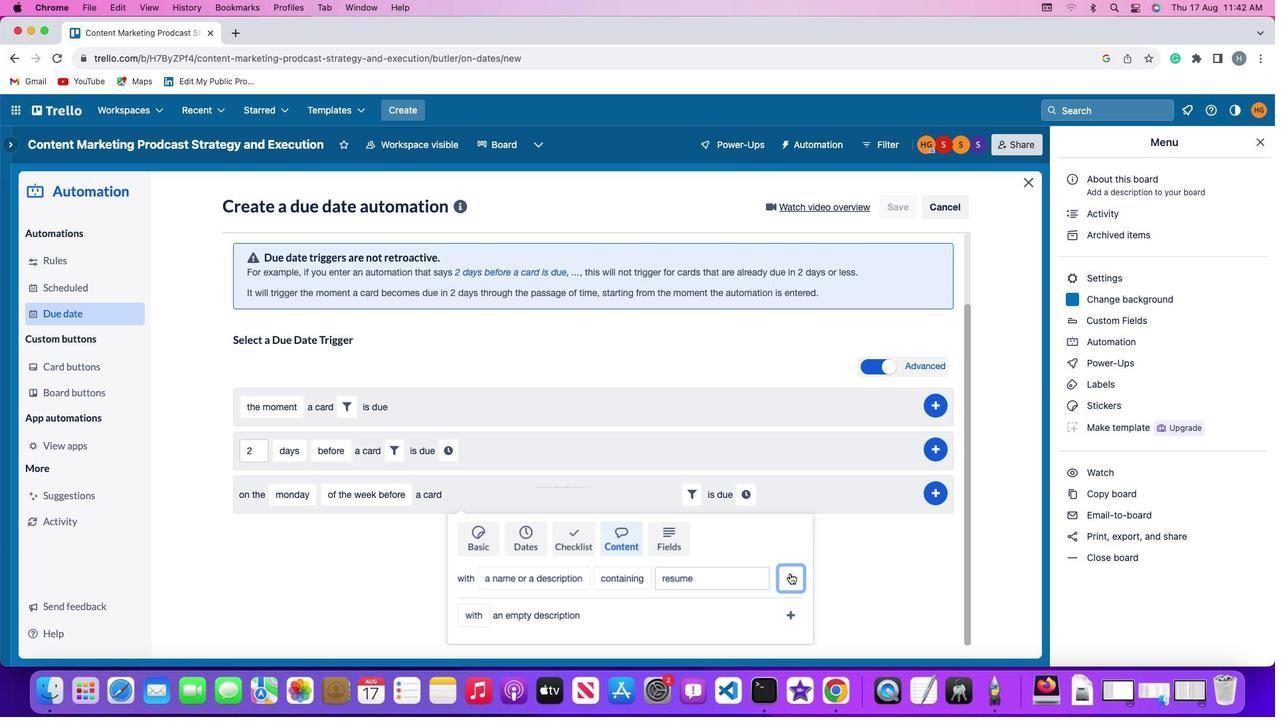 
Action: Mouse moved to (749, 569)
Screenshot: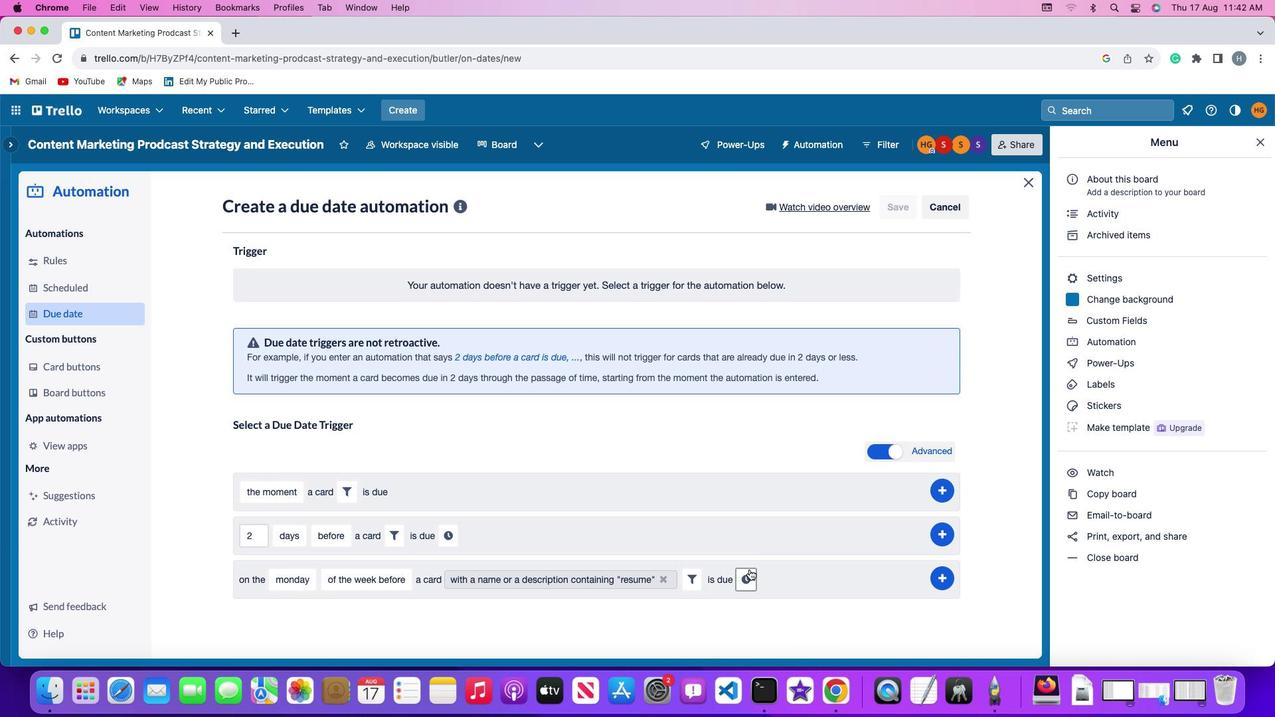 
Action: Mouse pressed left at (749, 569)
Screenshot: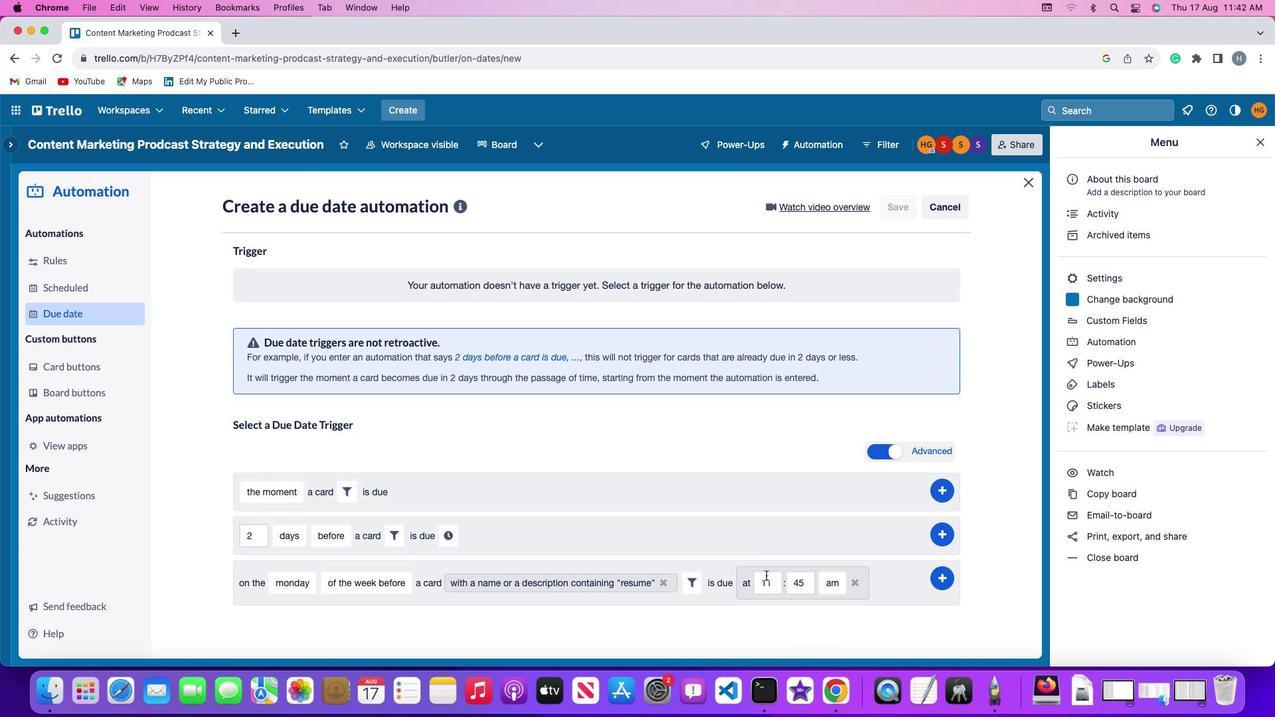 
Action: Mouse moved to (777, 581)
Screenshot: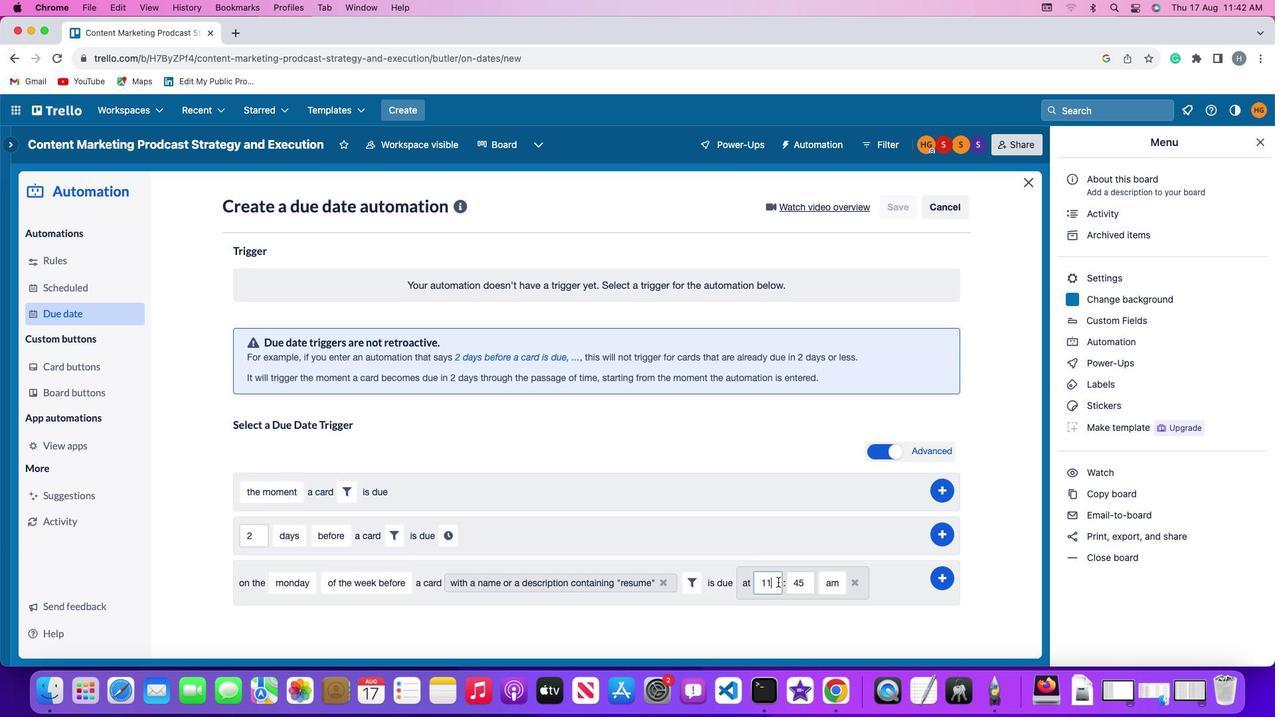 
Action: Mouse pressed left at (777, 581)
Screenshot: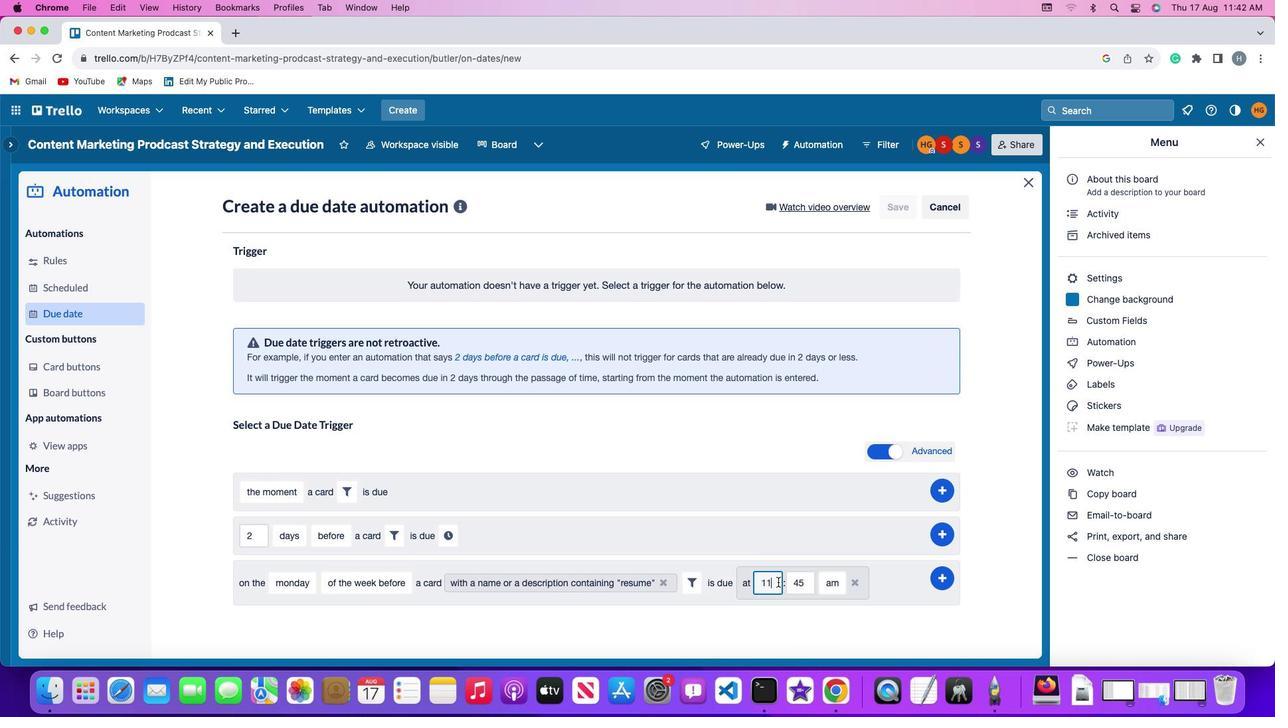 
Action: Key pressed Key.backspace'1'
Screenshot: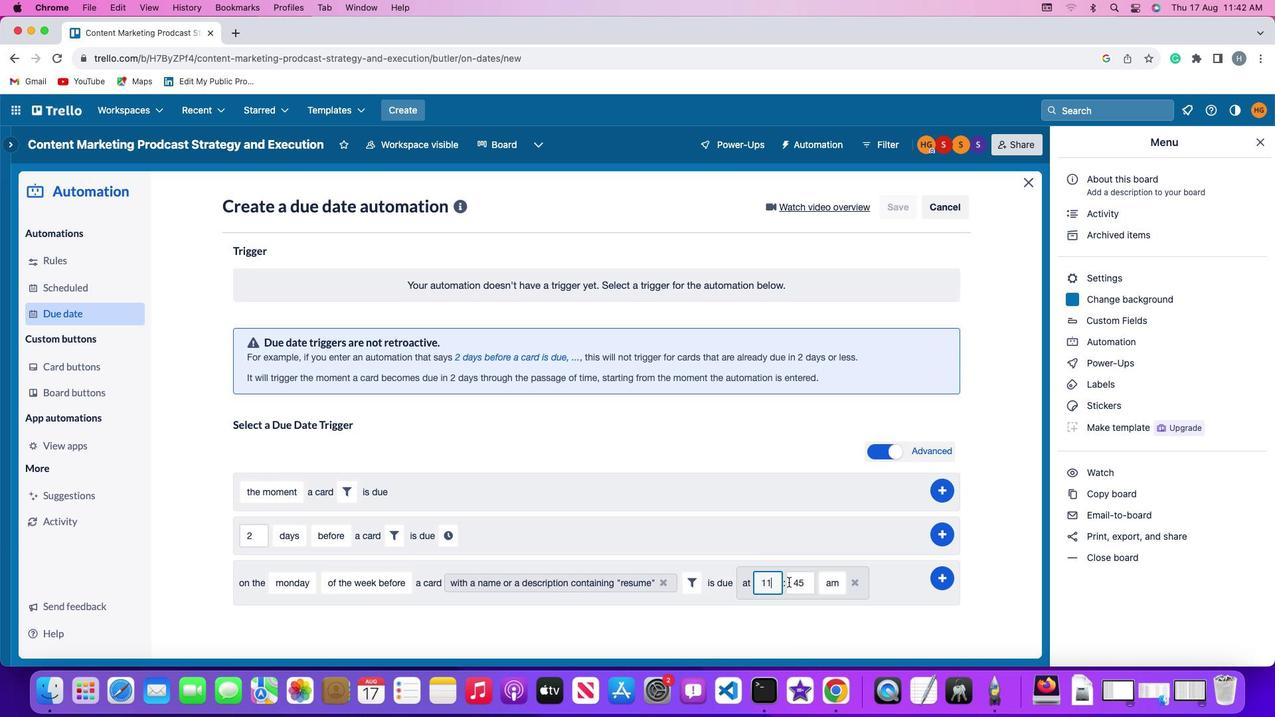
Action: Mouse moved to (804, 581)
Screenshot: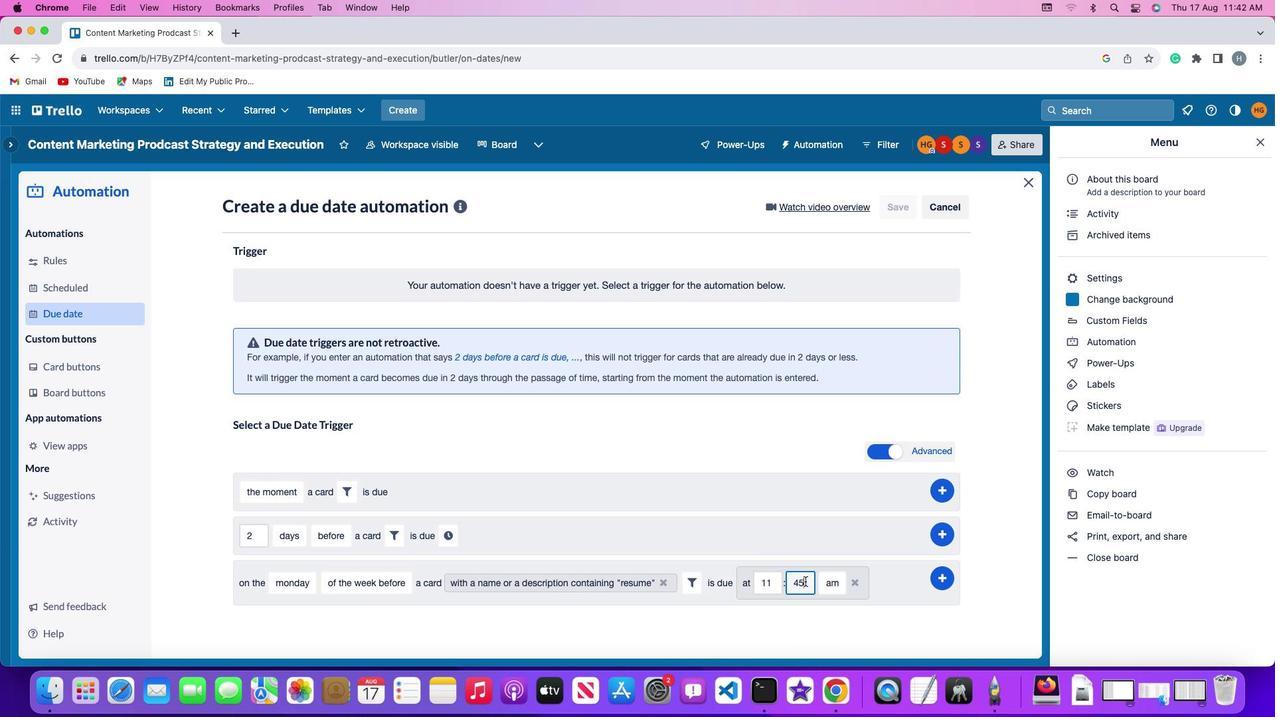
Action: Mouse pressed left at (804, 581)
Screenshot: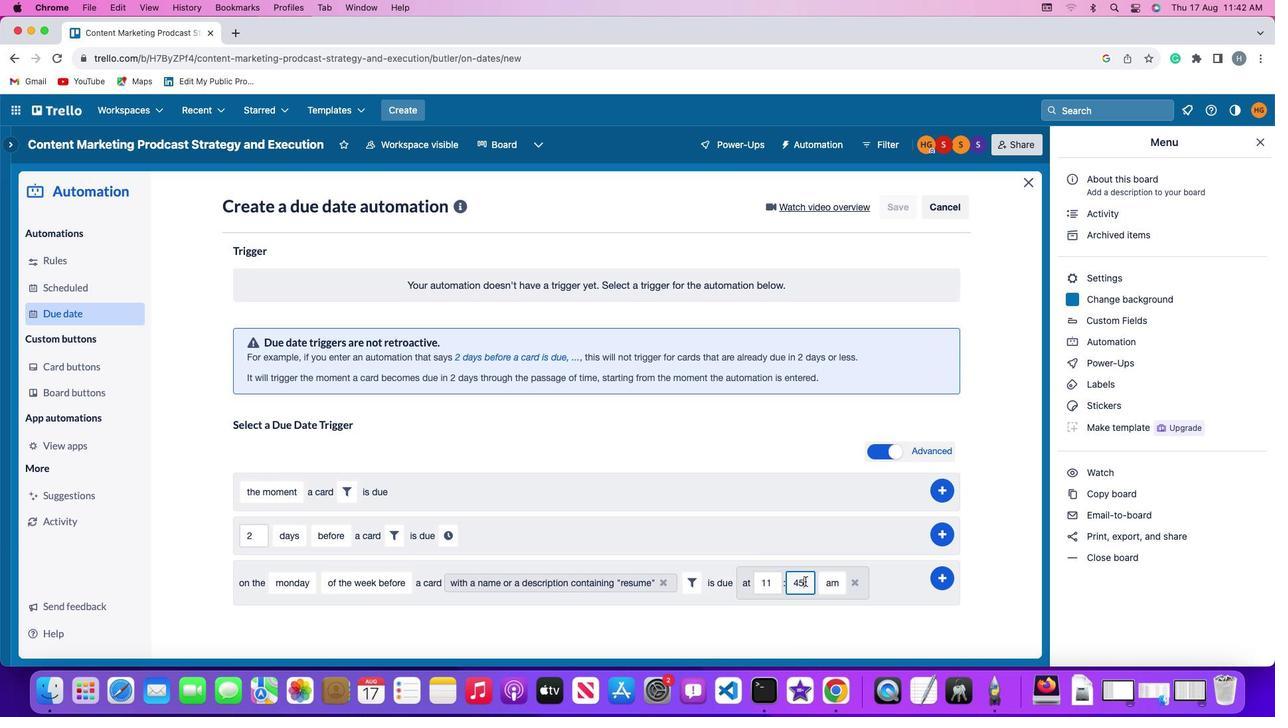 
Action: Mouse moved to (805, 581)
Screenshot: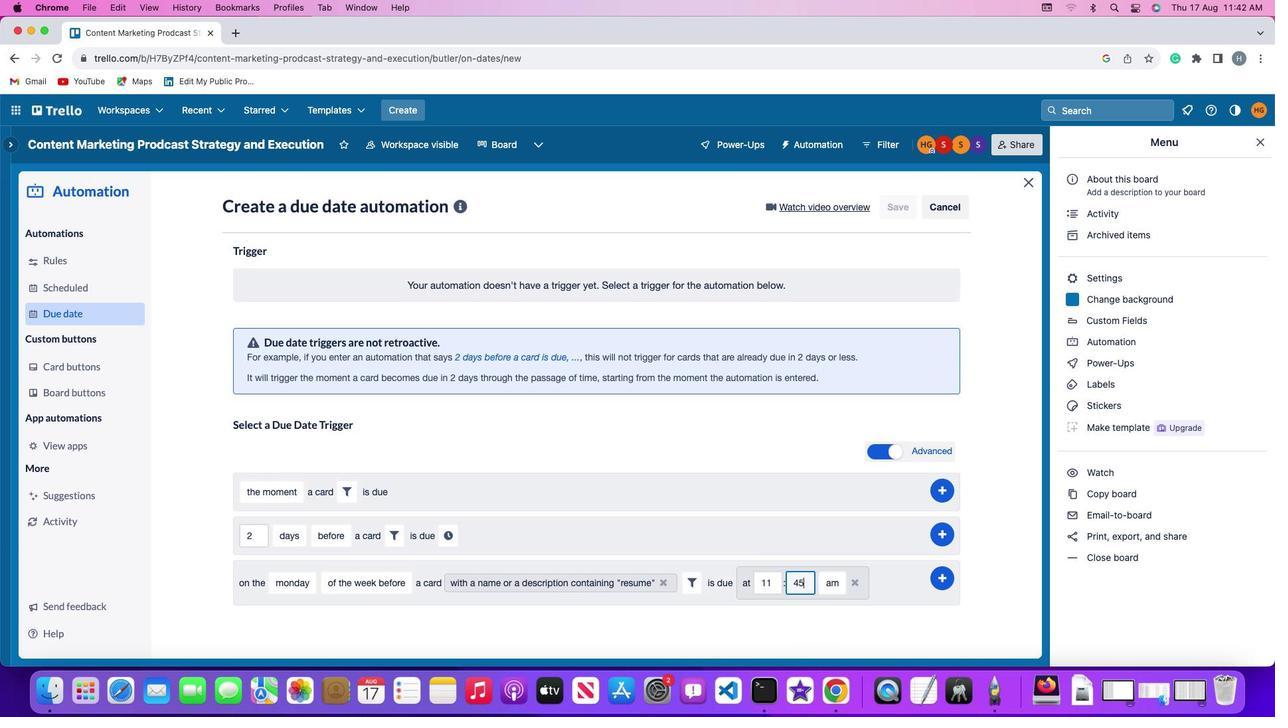 
Action: Key pressed Key.backspaceKey.backspace
Screenshot: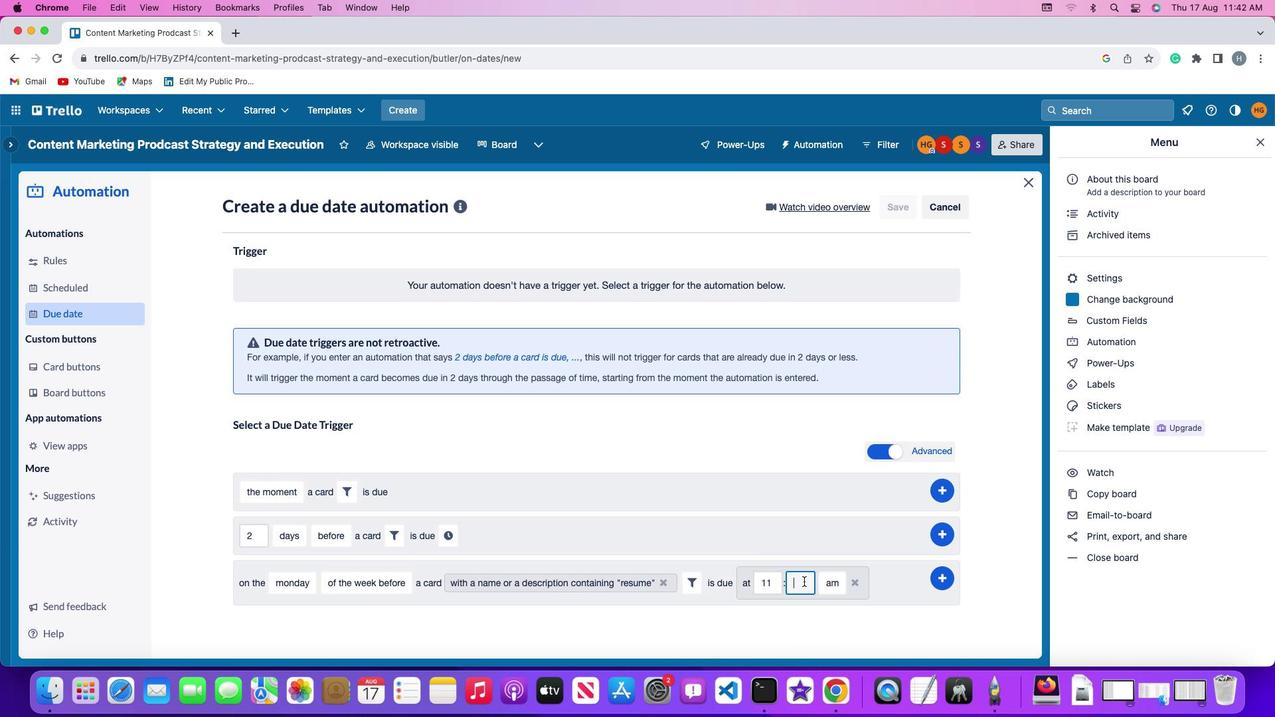 
Action: Mouse moved to (803, 581)
Screenshot: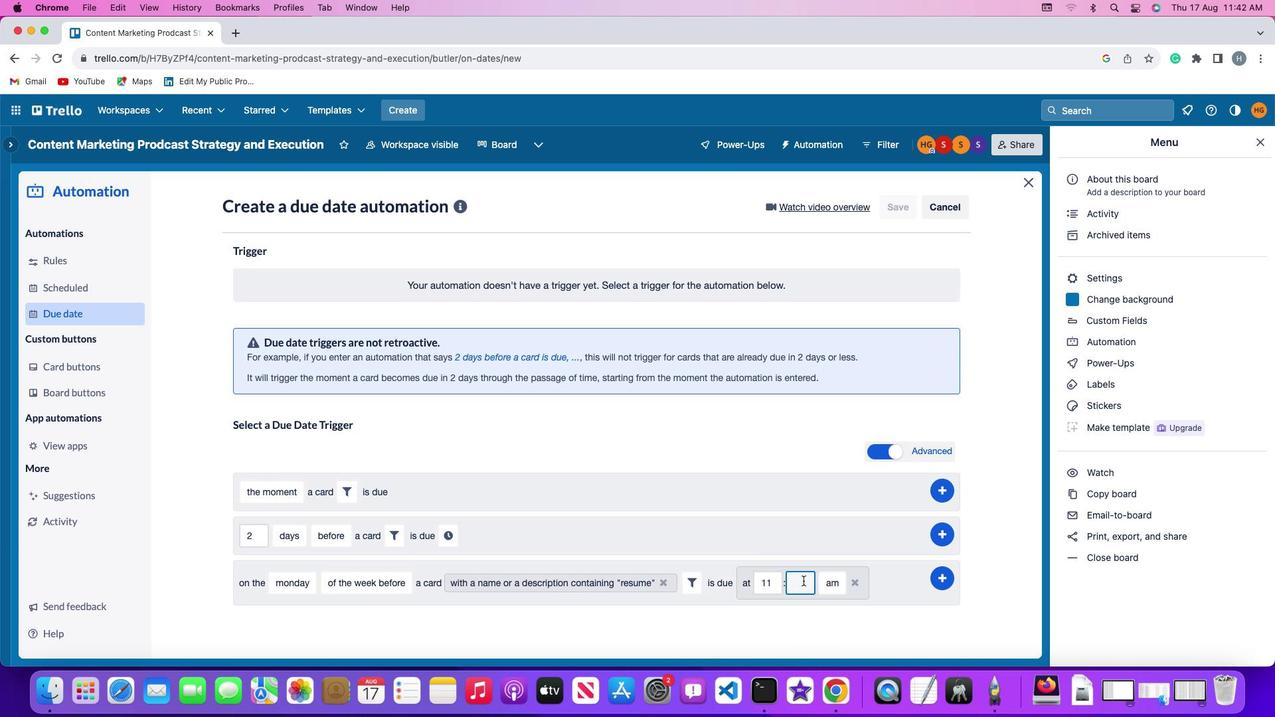 
Action: Key pressed '0''0'
Screenshot: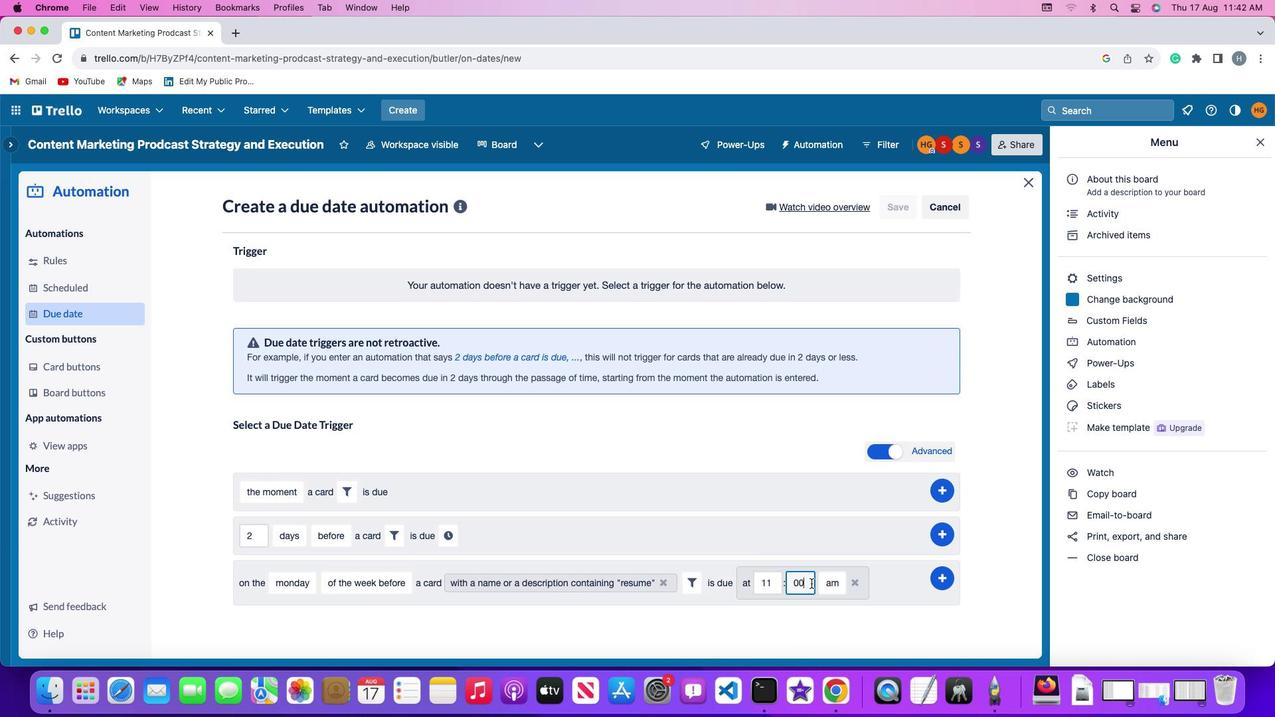 
Action: Mouse moved to (834, 587)
Screenshot: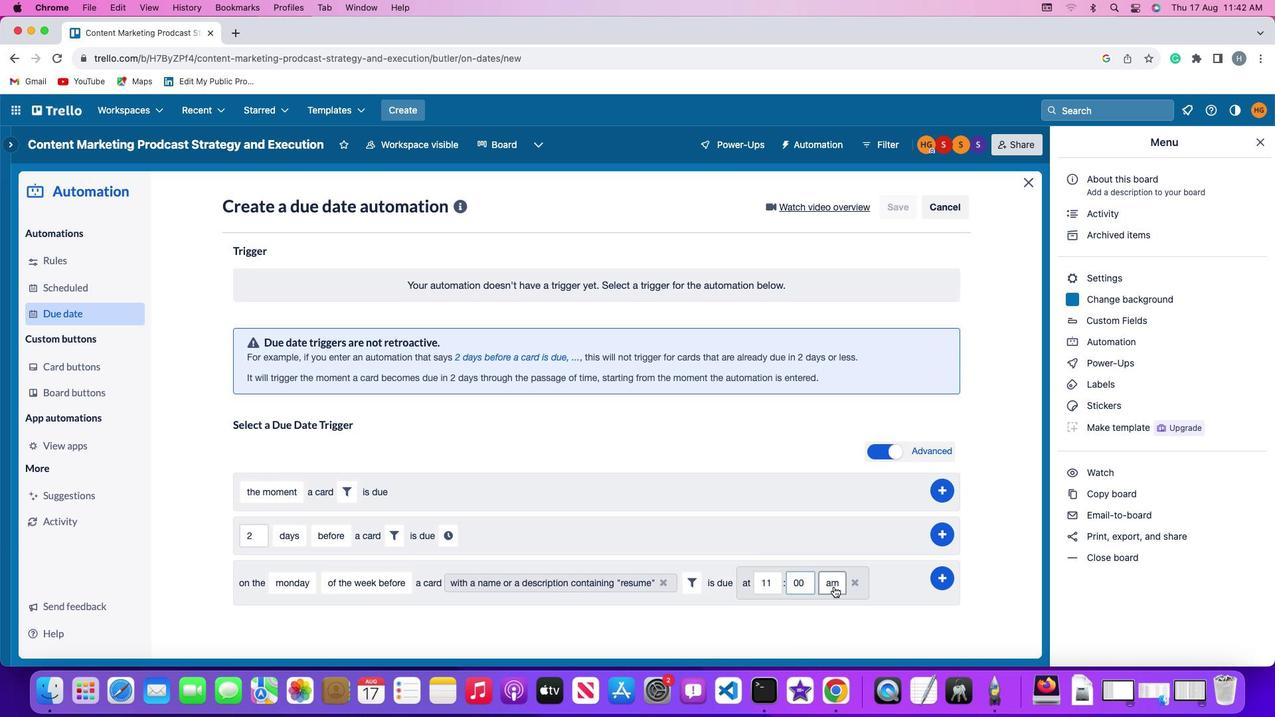 
Action: Mouse pressed left at (834, 587)
Screenshot: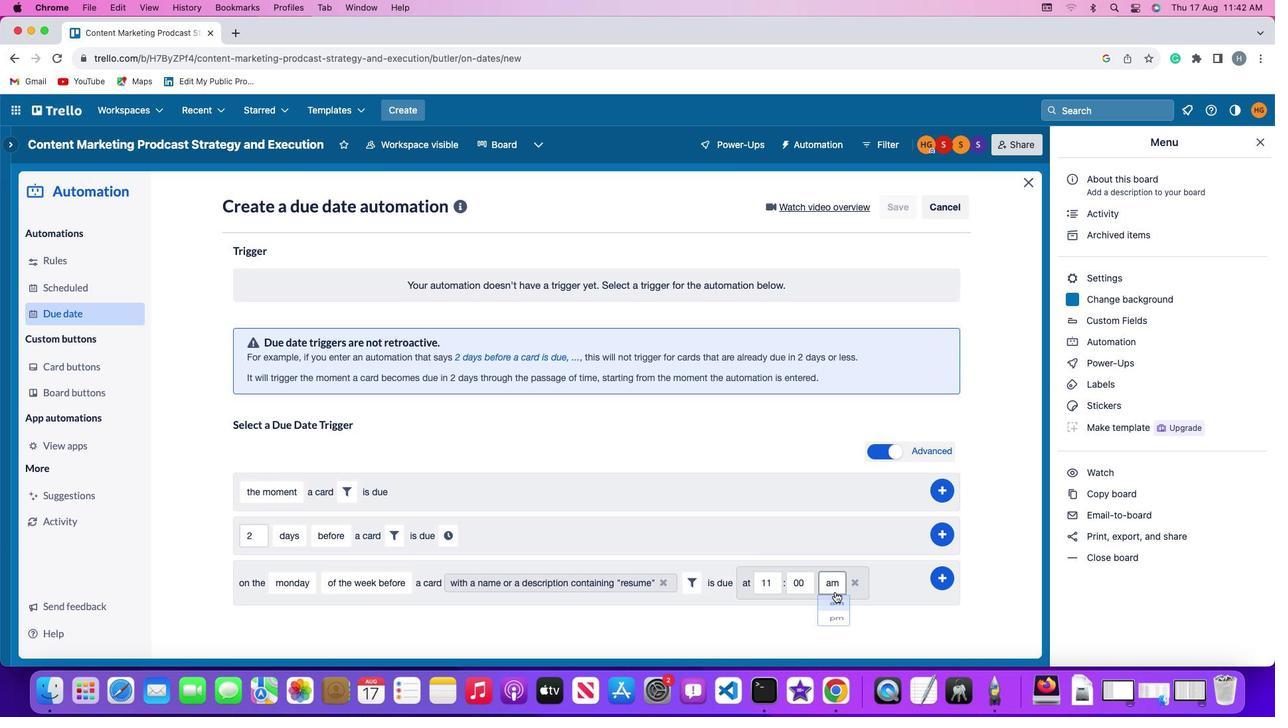 
Action: Mouse moved to (835, 605)
Screenshot: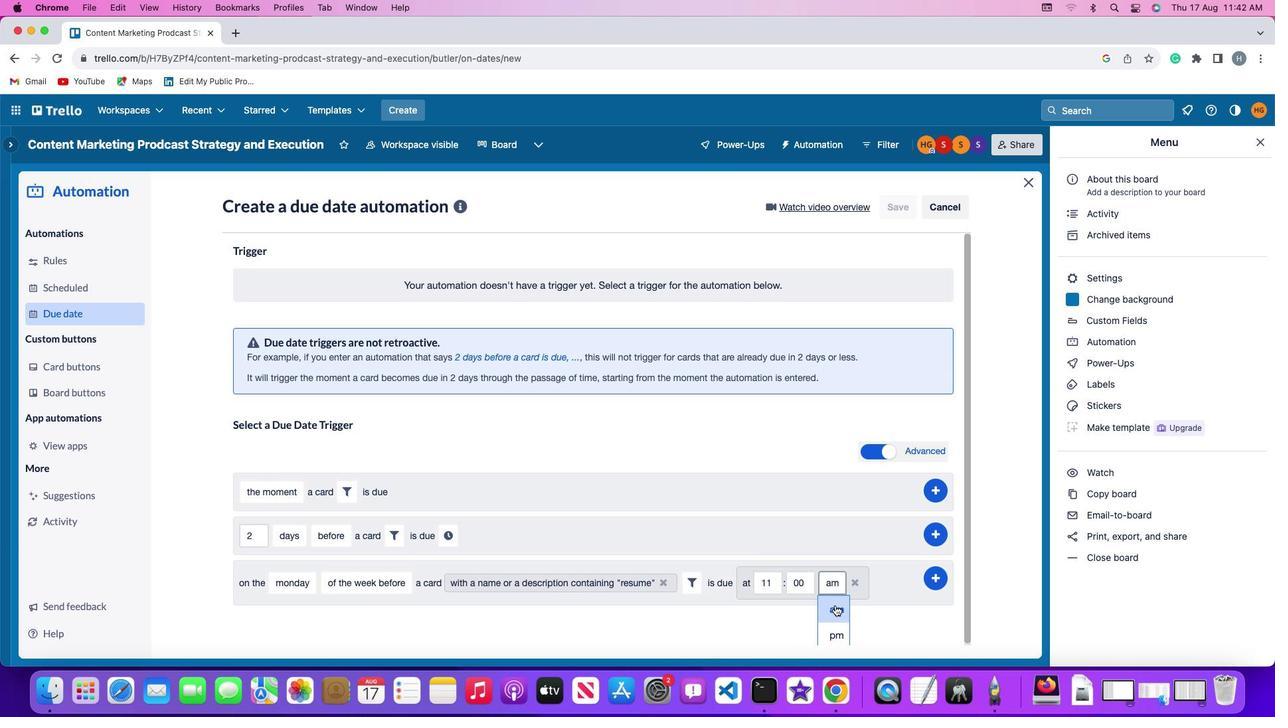 
Action: Mouse pressed left at (835, 605)
Screenshot: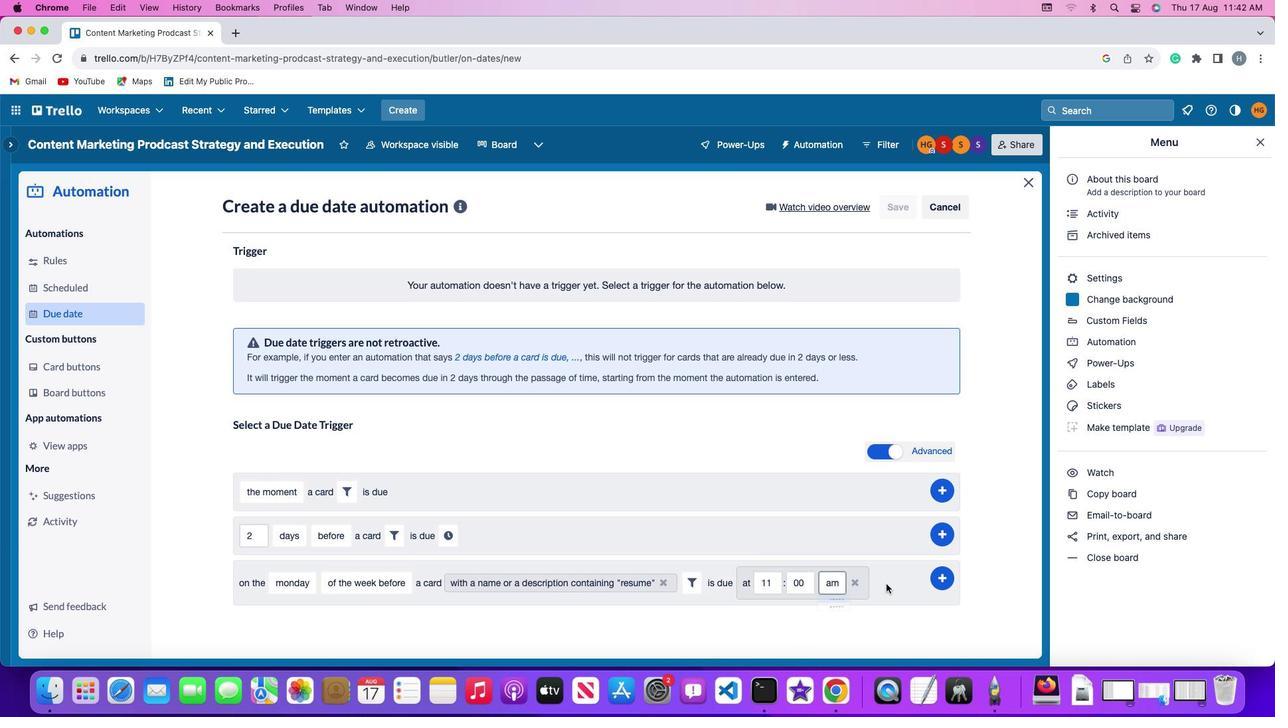 
Action: Mouse moved to (943, 577)
Screenshot: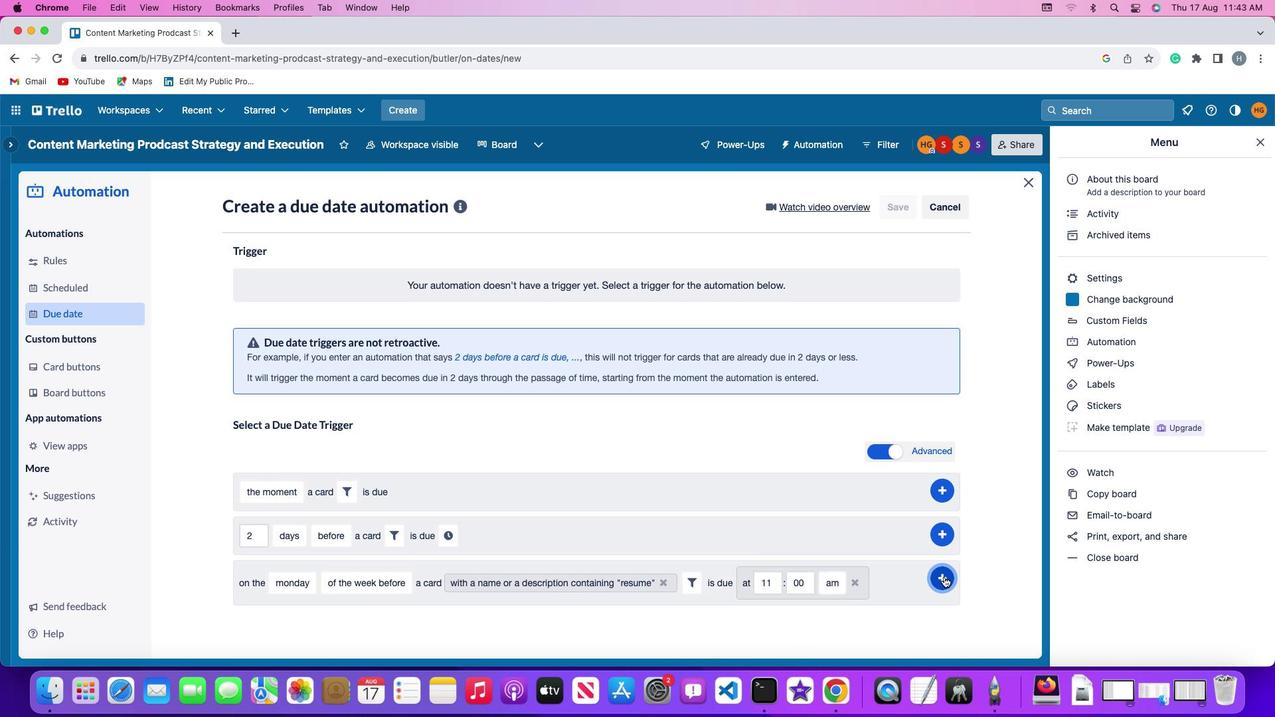 
Action: Mouse pressed left at (943, 577)
Screenshot: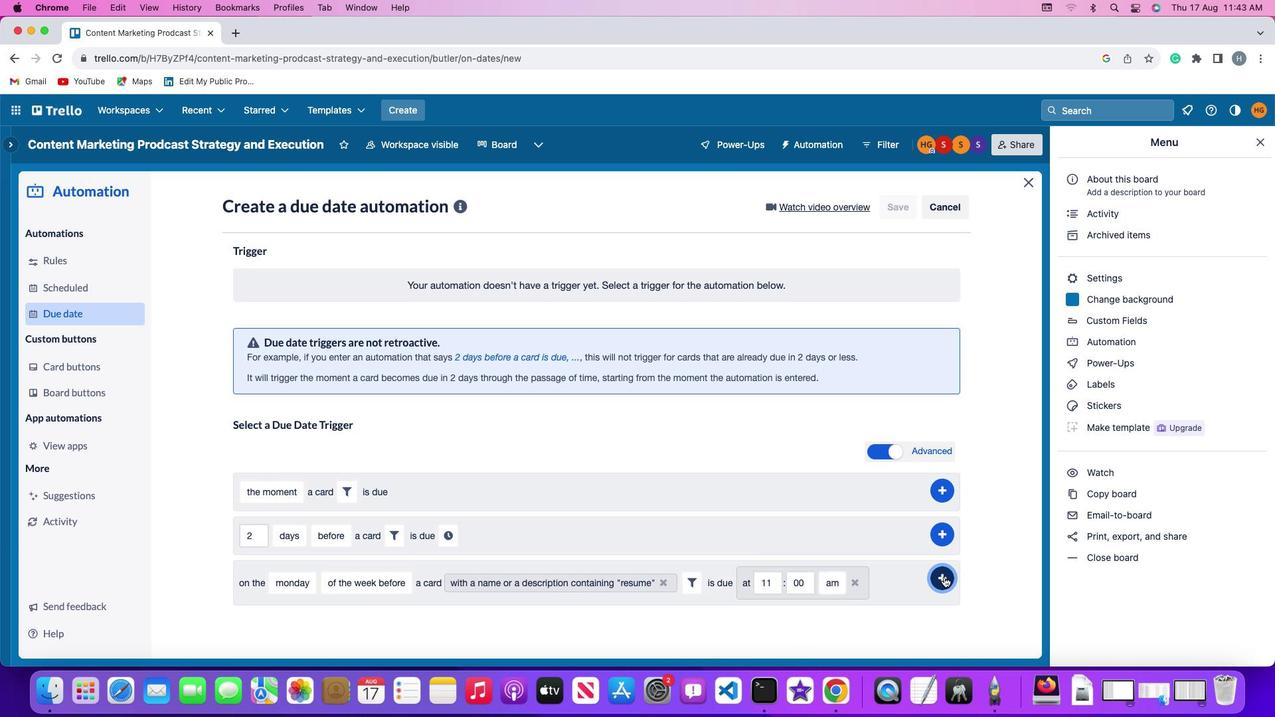 
Action: Mouse moved to (968, 476)
Screenshot: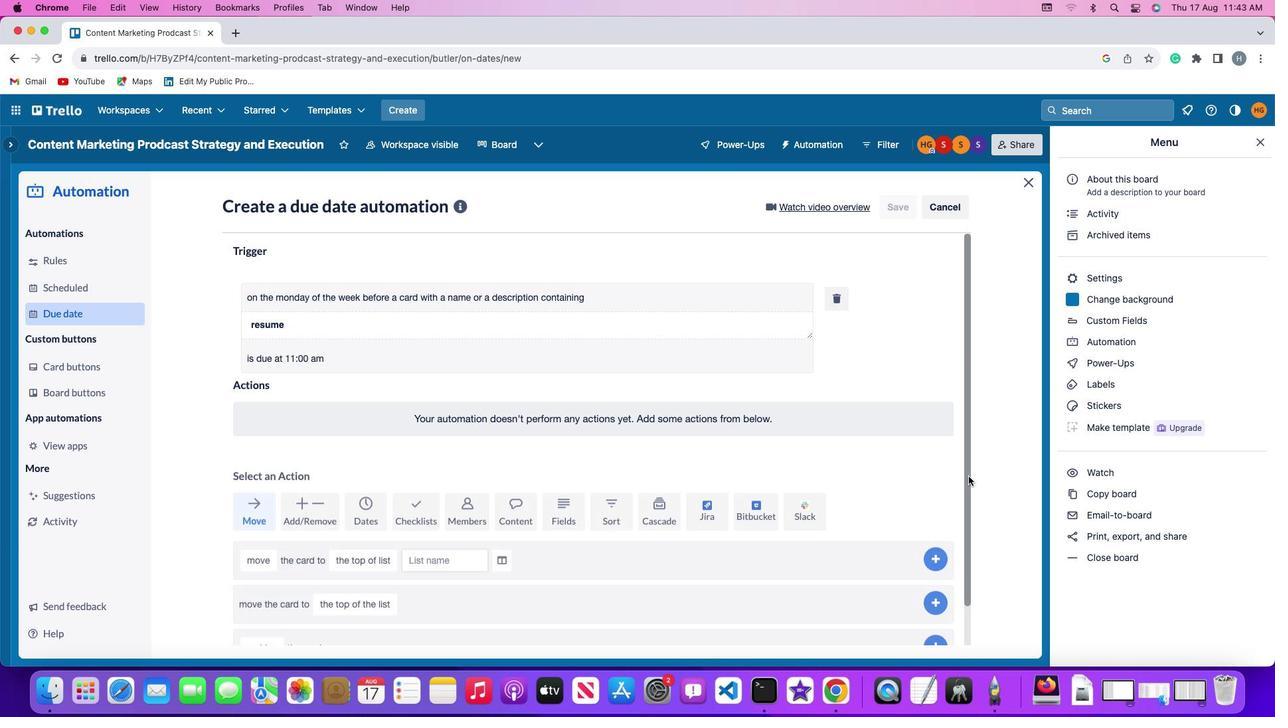 
